 Task: For heading Arial Rounded MT Bold with Underline.  font size for heading26,  'Change the font style of data to'Browallia New.  and font size to 18,  Change the alignment of both headline & data to Align middle & Align Text left.  In the sheet  Attendance Sheet for Weekly Progressbook
Action: Mouse moved to (154, 213)
Screenshot: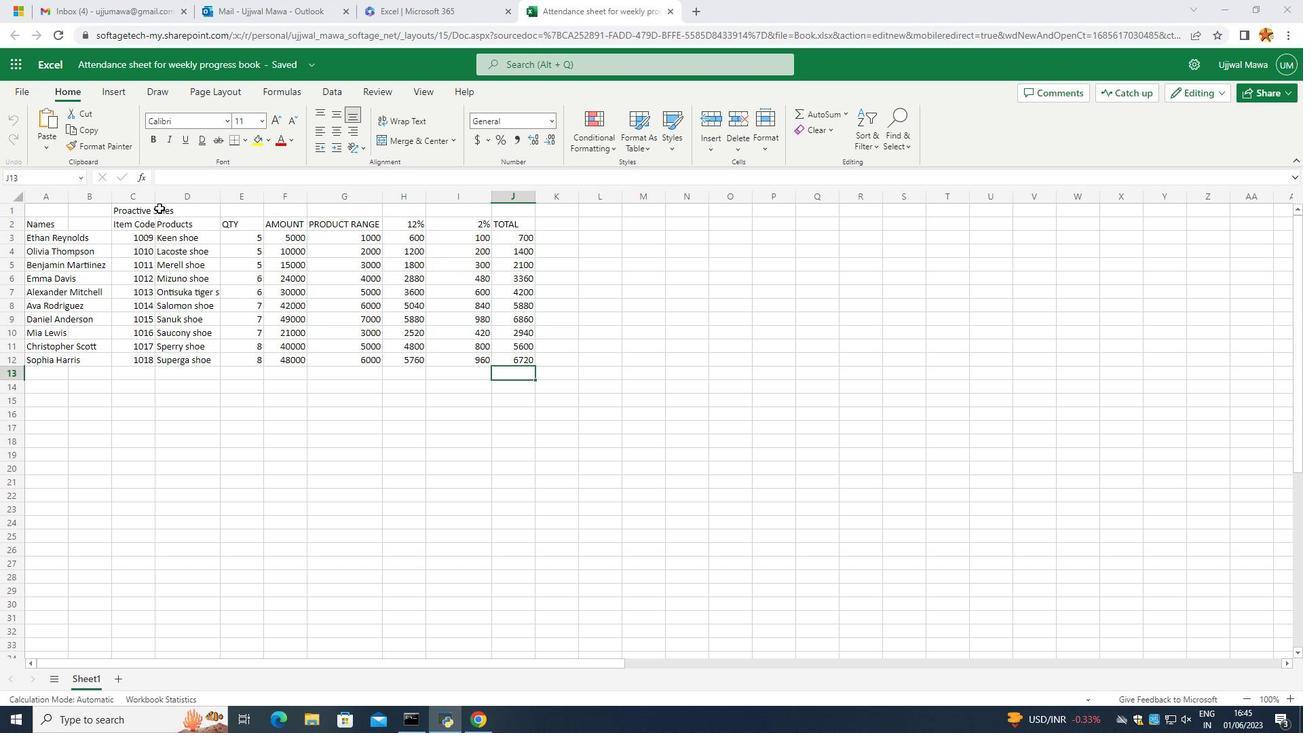 
Action: Mouse pressed left at (154, 213)
Screenshot: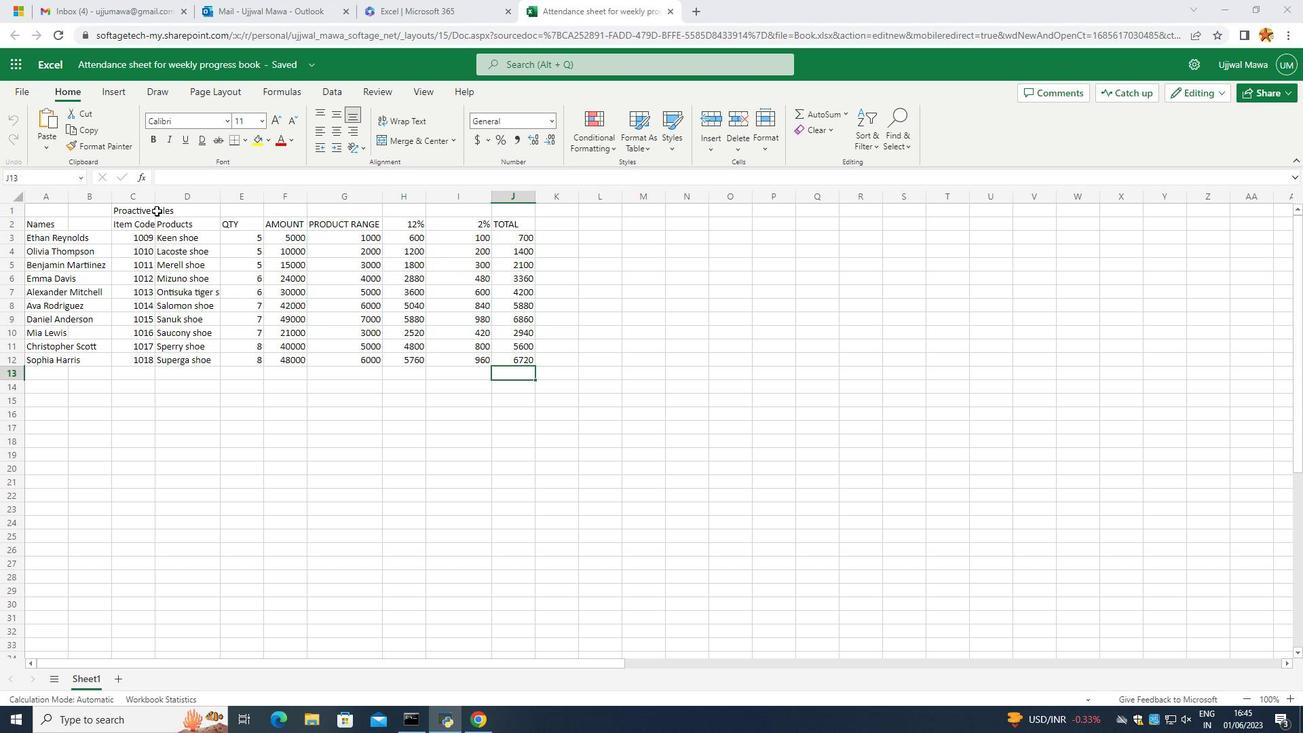 
Action: Mouse moved to (223, 123)
Screenshot: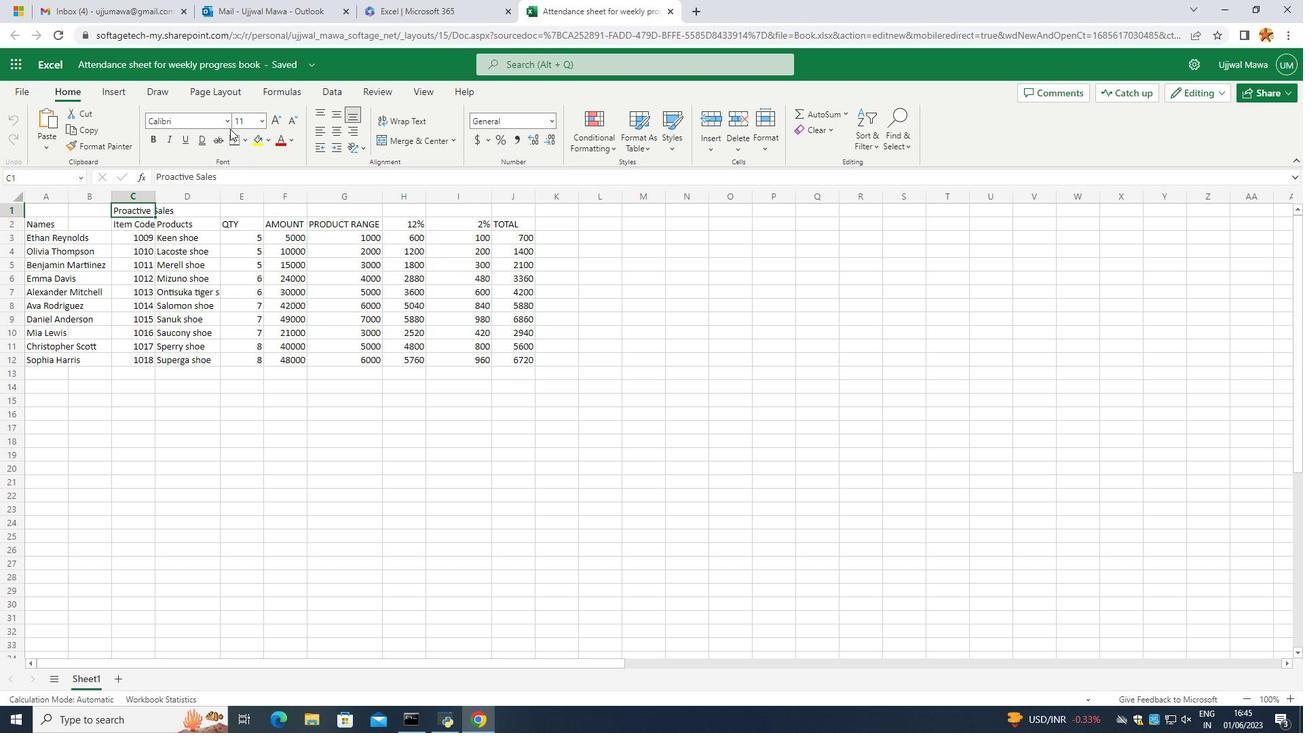 
Action: Mouse pressed left at (223, 123)
Screenshot: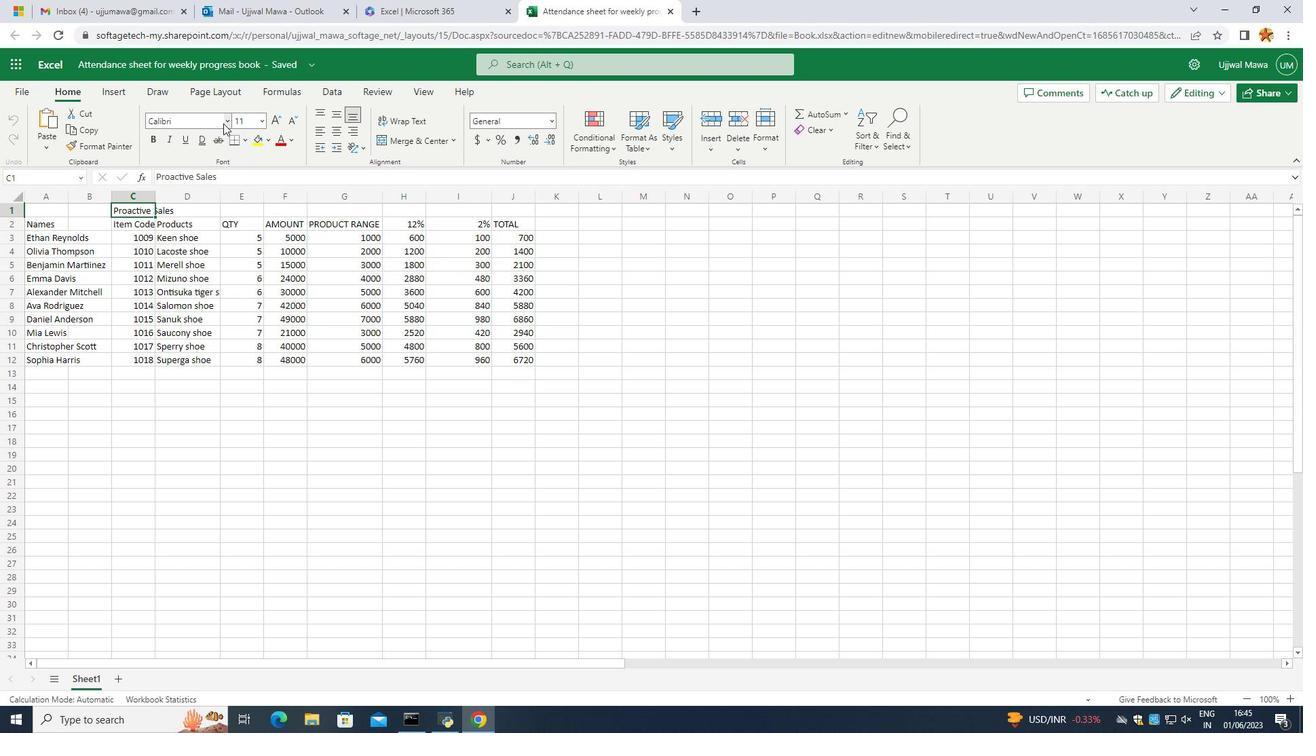 
Action: Mouse moved to (162, 157)
Screenshot: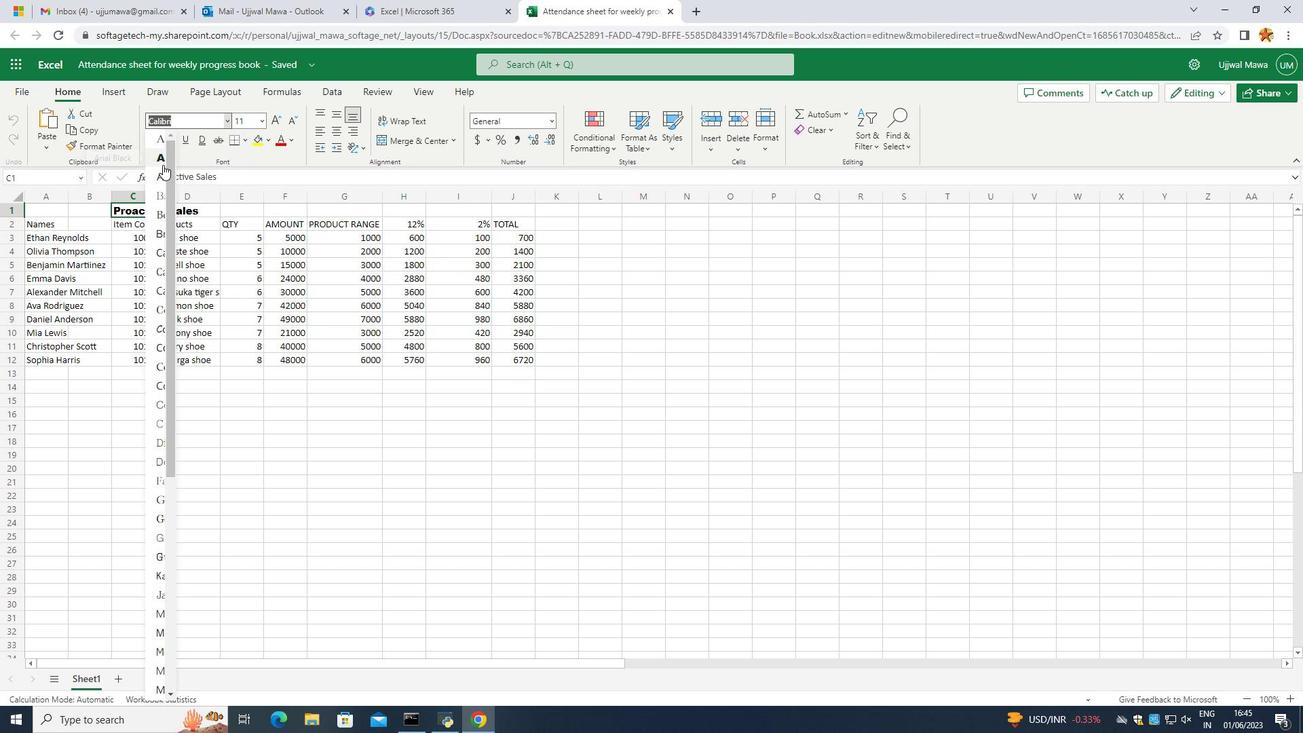 
Action: Mouse pressed left at (161, 158)
Screenshot: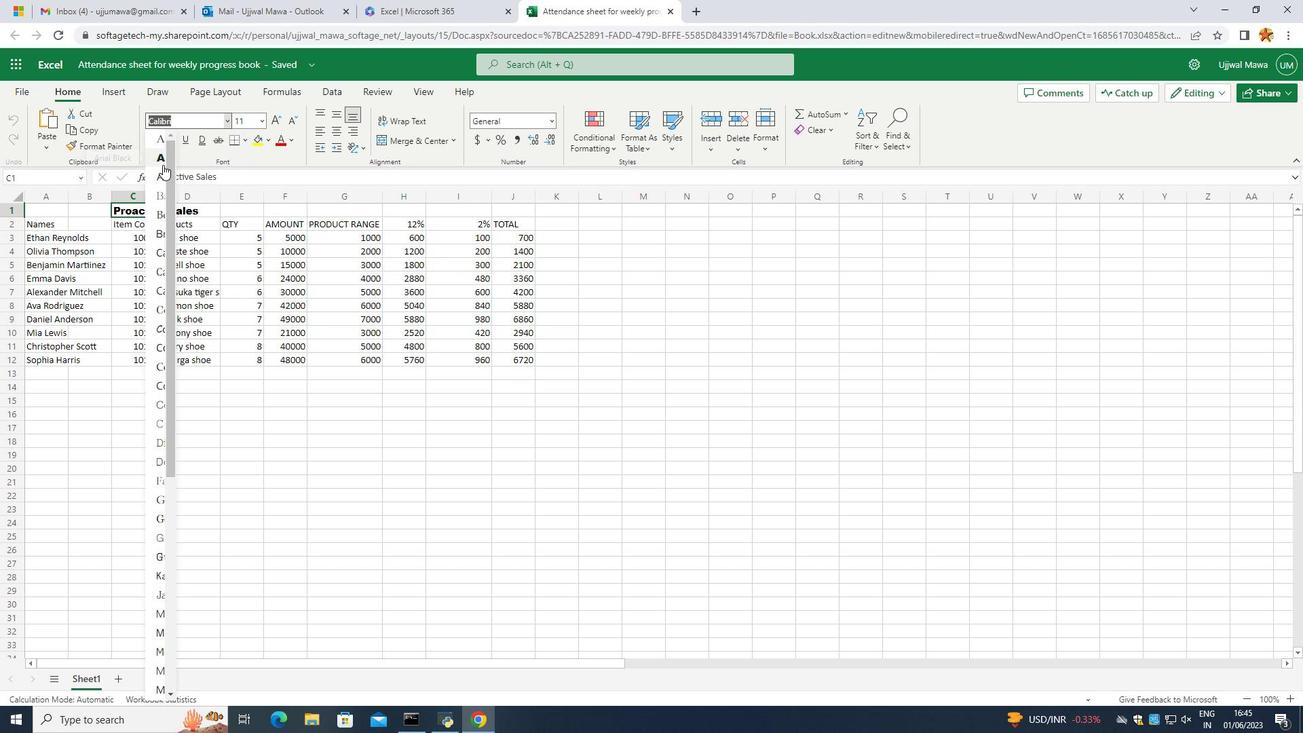 
Action: Mouse moved to (186, 140)
Screenshot: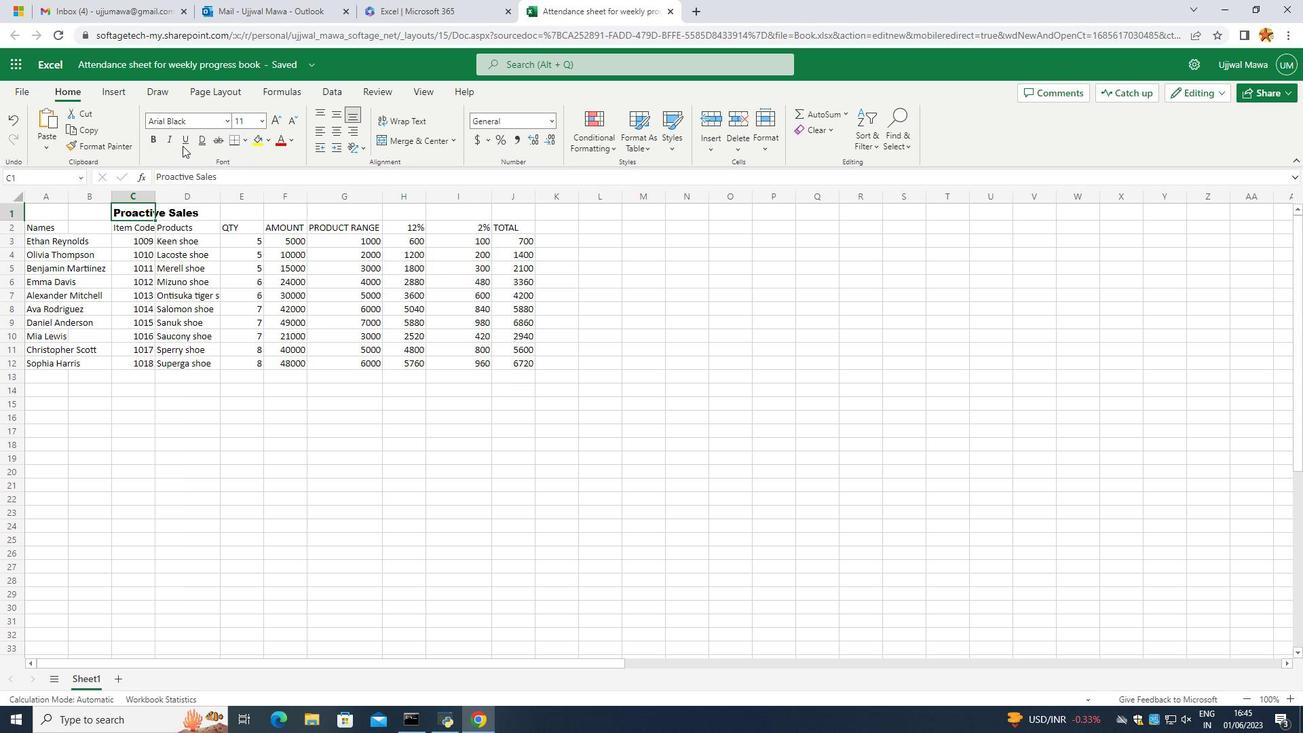 
Action: Mouse pressed left at (186, 140)
Screenshot: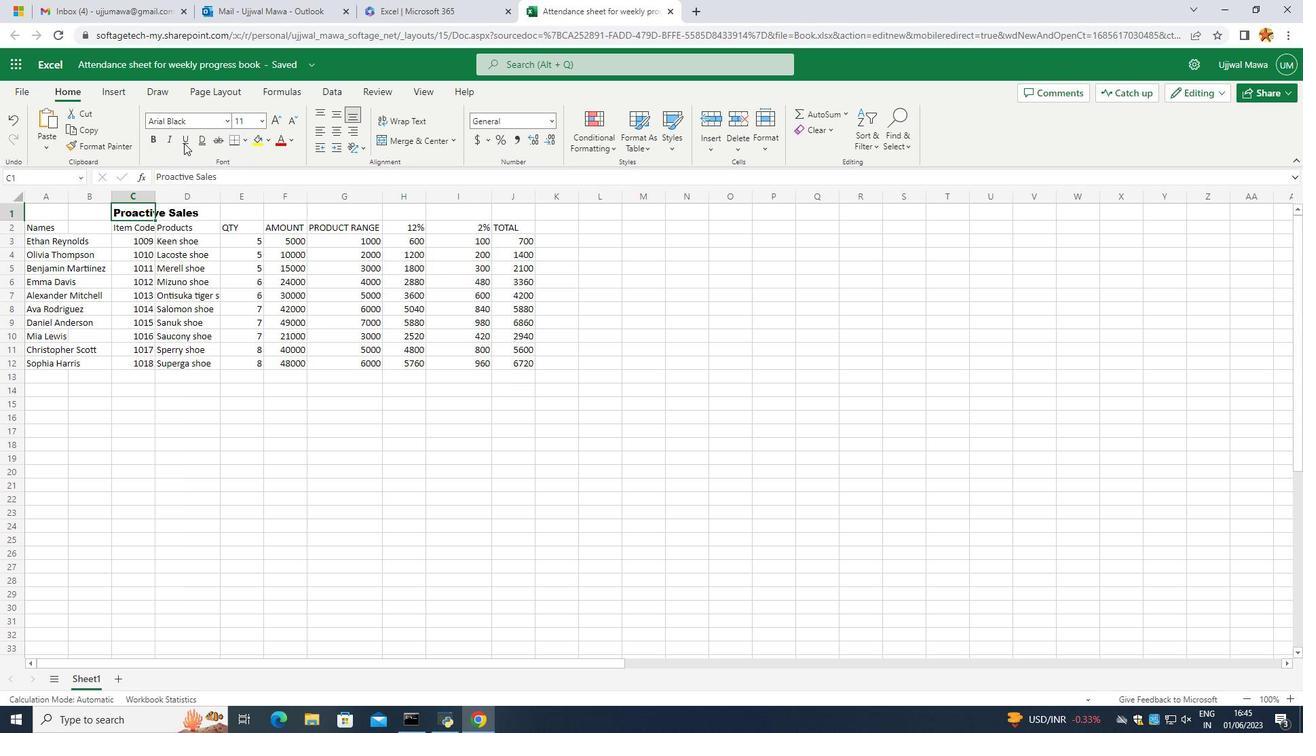 
Action: Mouse moved to (276, 123)
Screenshot: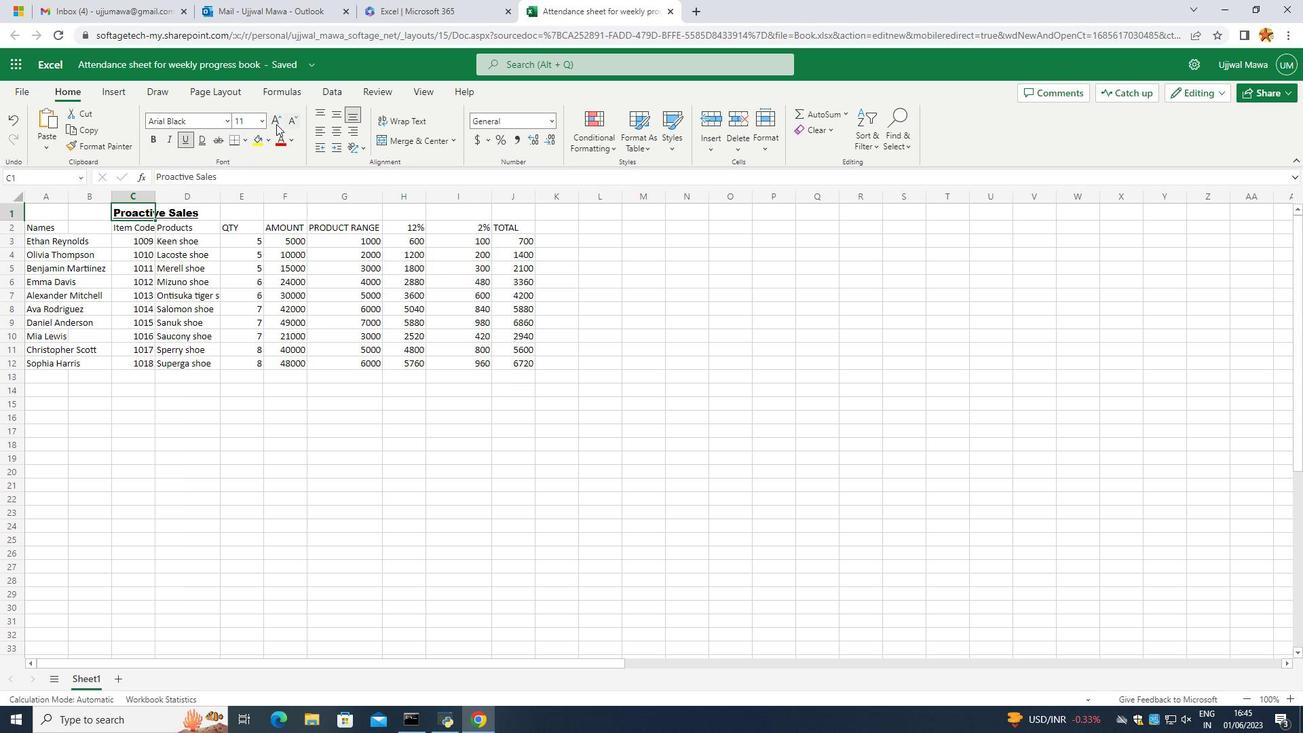 
Action: Mouse pressed left at (276, 123)
Screenshot: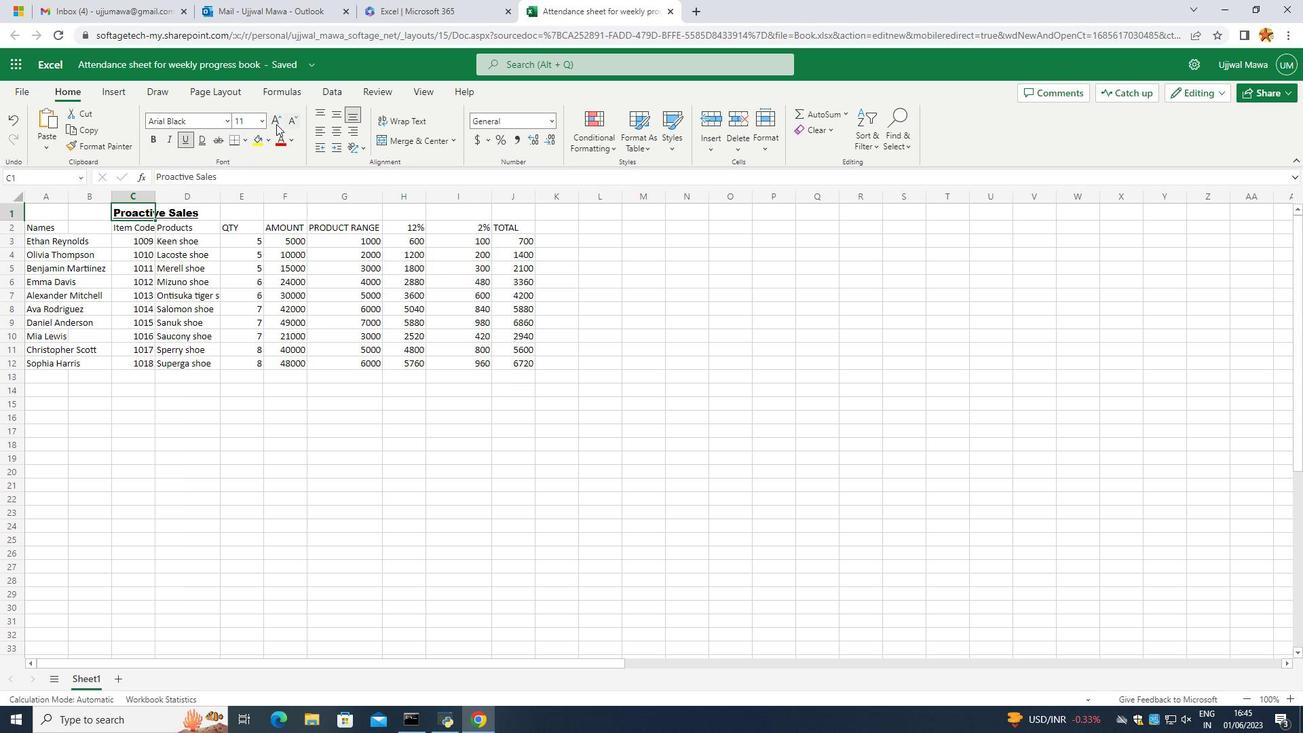 
Action: Mouse moved to (277, 122)
Screenshot: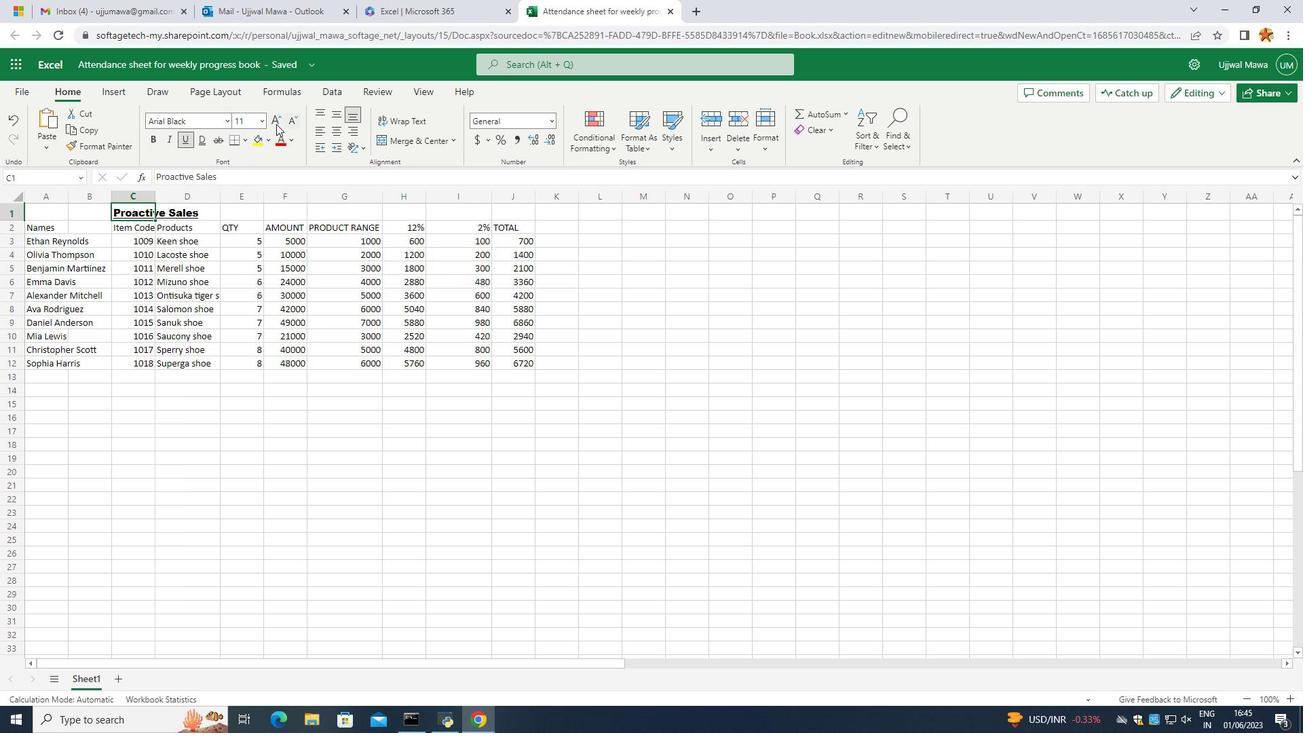 
Action: Mouse pressed left at (277, 122)
Screenshot: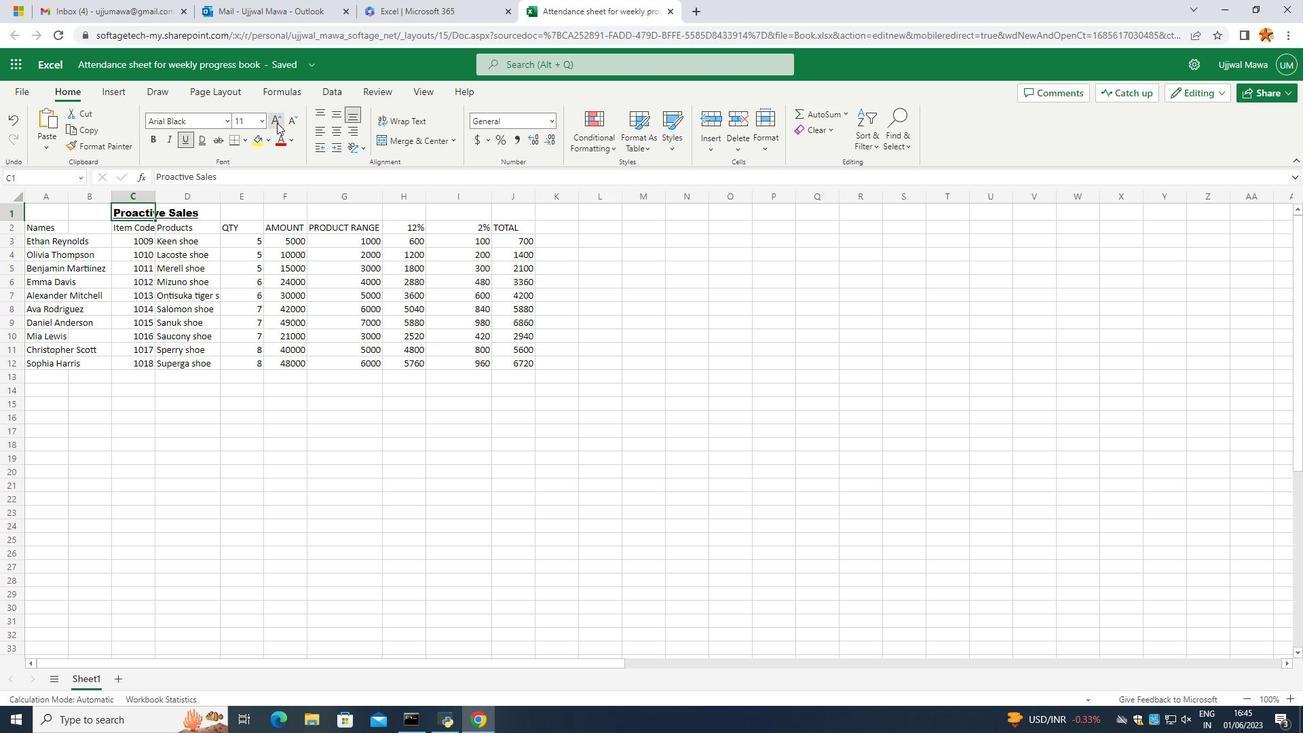 
Action: Mouse pressed left at (277, 122)
Screenshot: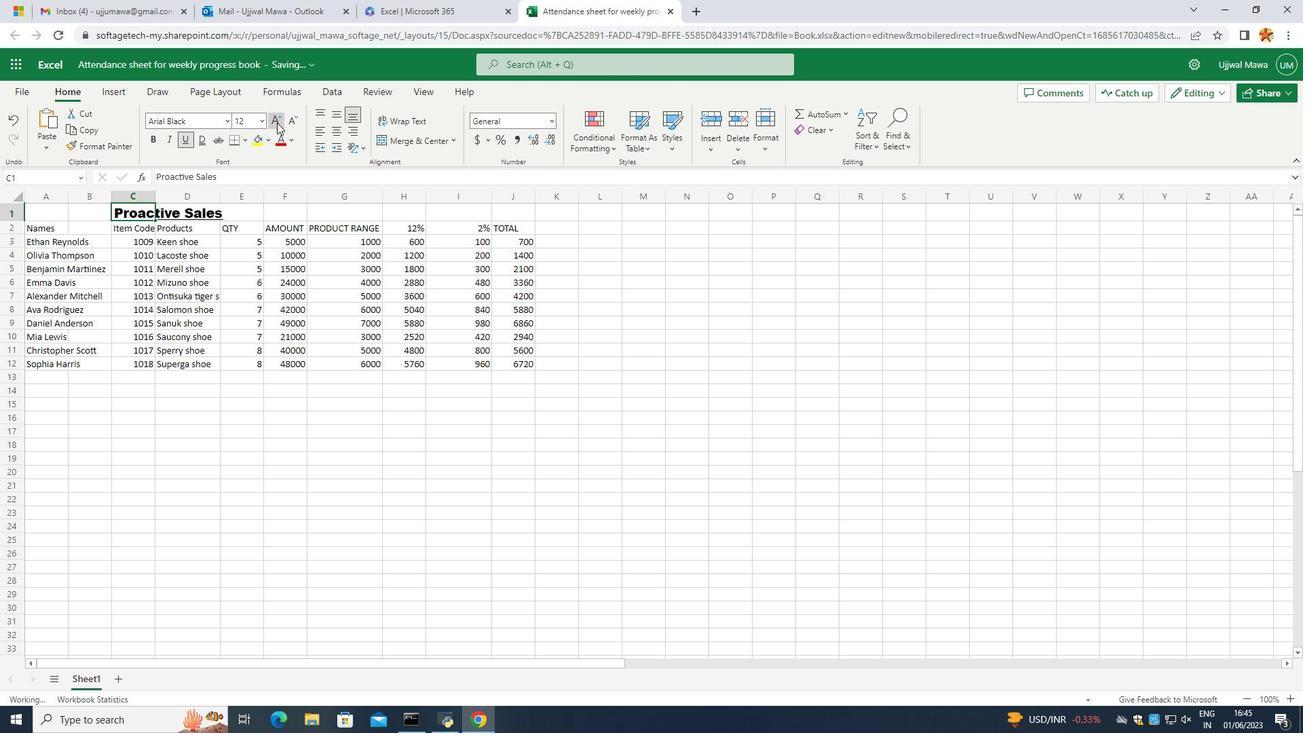 
Action: Mouse pressed left at (277, 122)
Screenshot: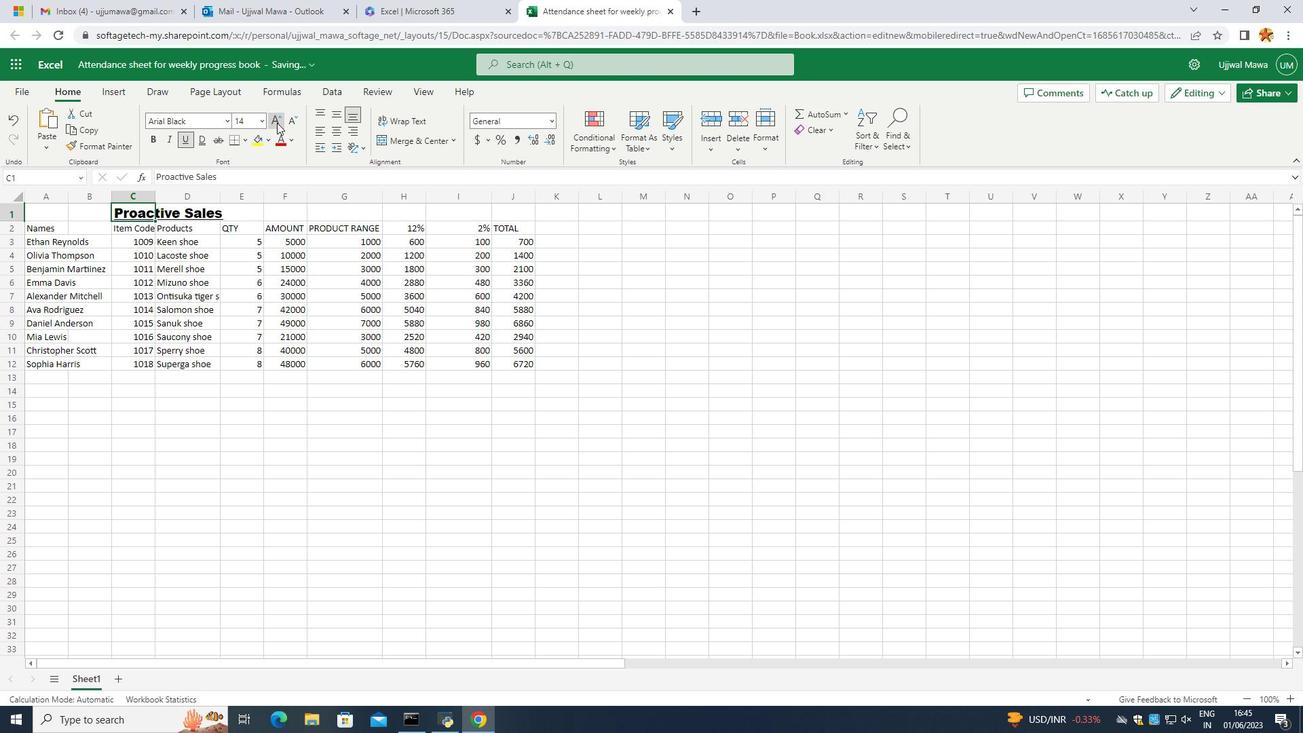 
Action: Mouse pressed left at (277, 122)
Screenshot: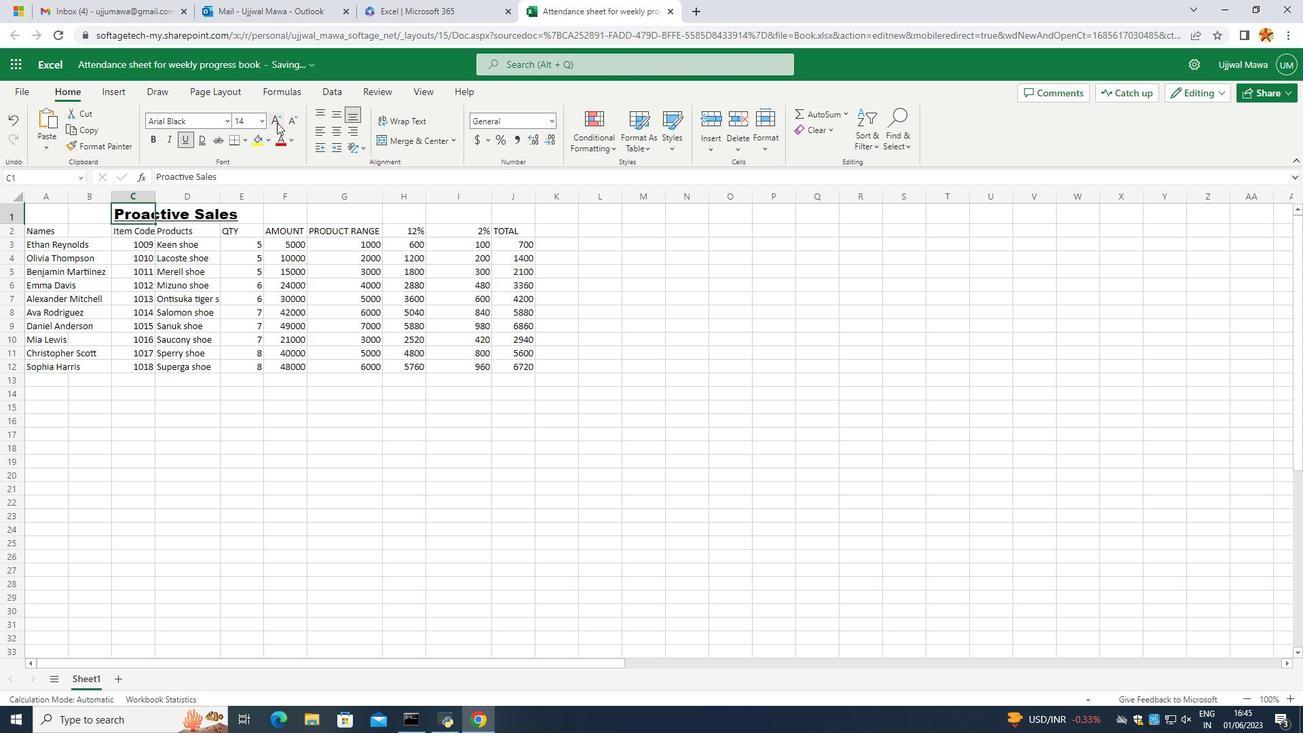 
Action: Mouse pressed left at (277, 122)
Screenshot: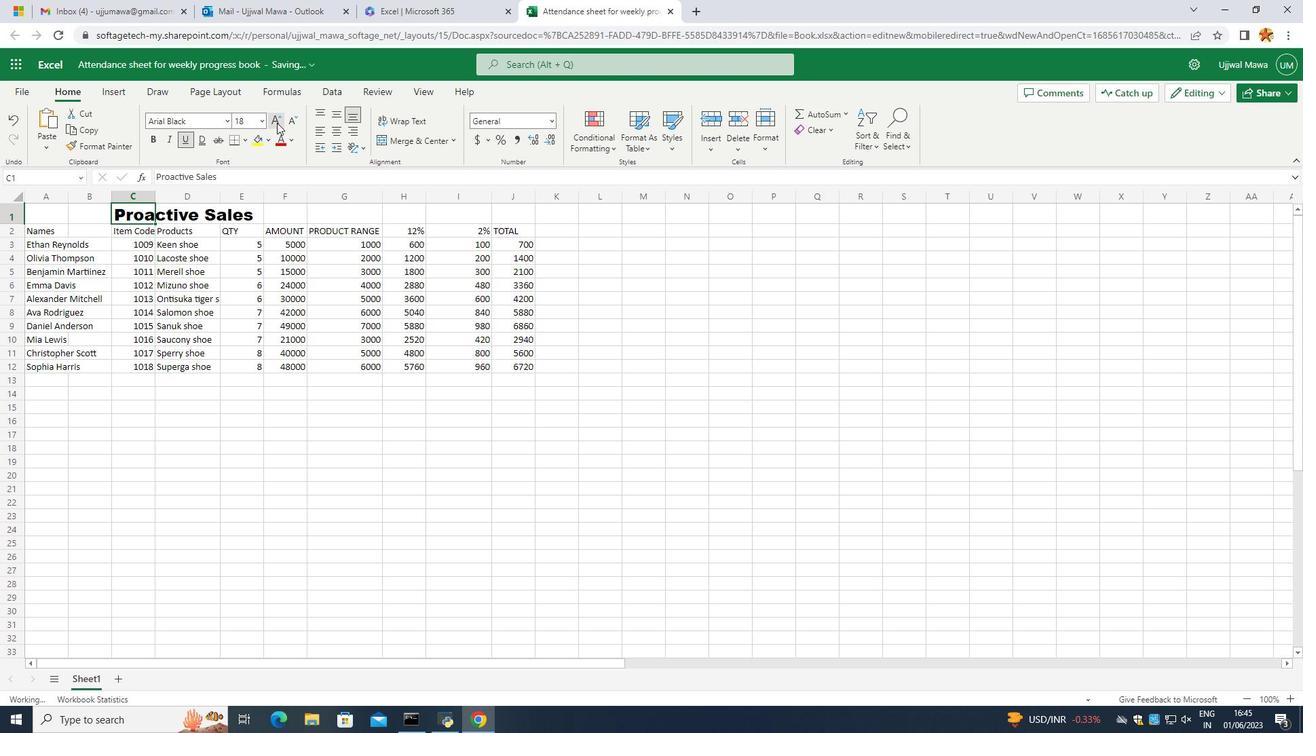 
Action: Mouse pressed left at (277, 122)
Screenshot: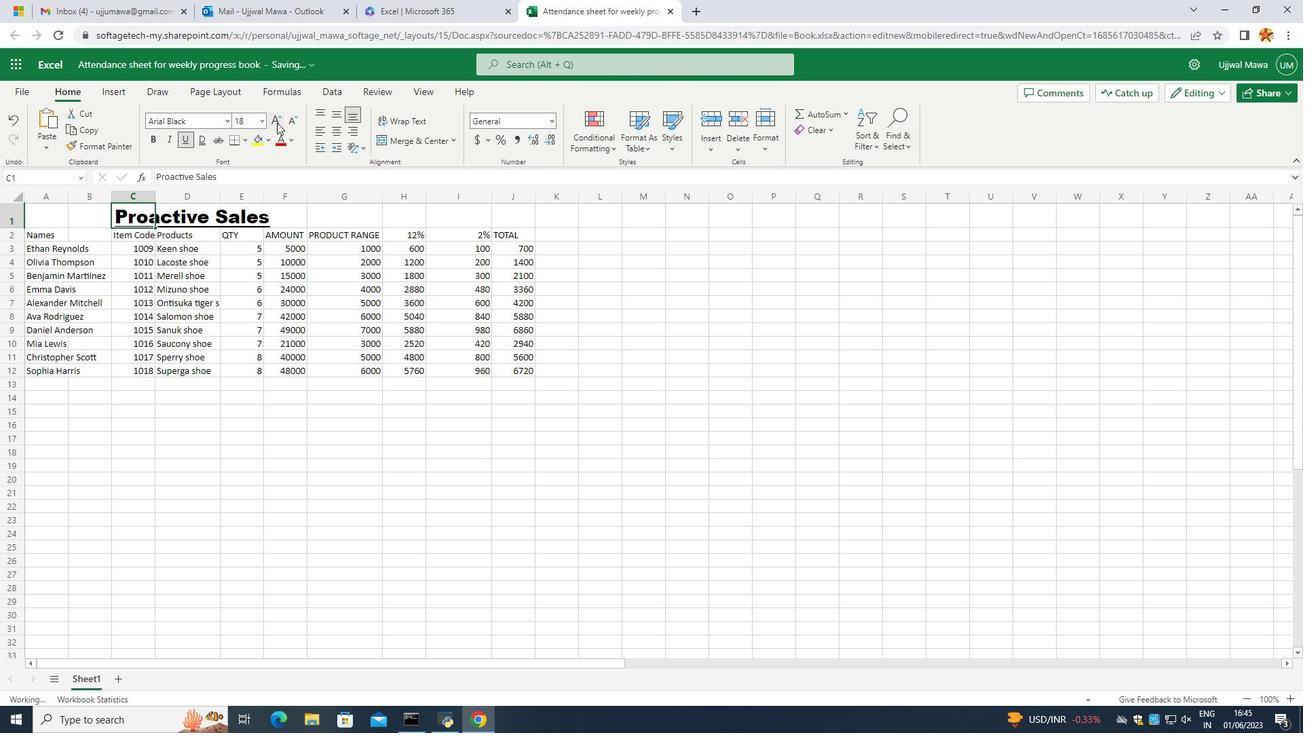 
Action: Mouse pressed left at (277, 122)
Screenshot: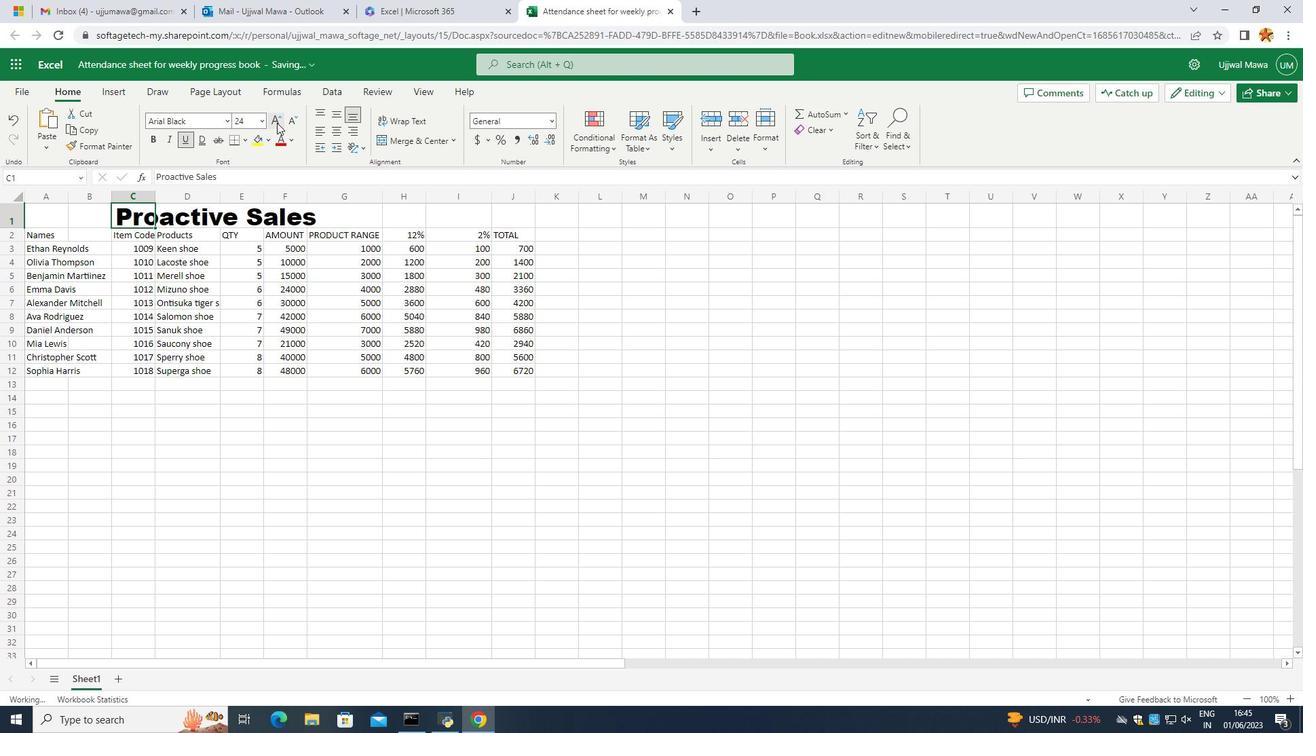 
Action: Mouse moved to (303, 123)
Screenshot: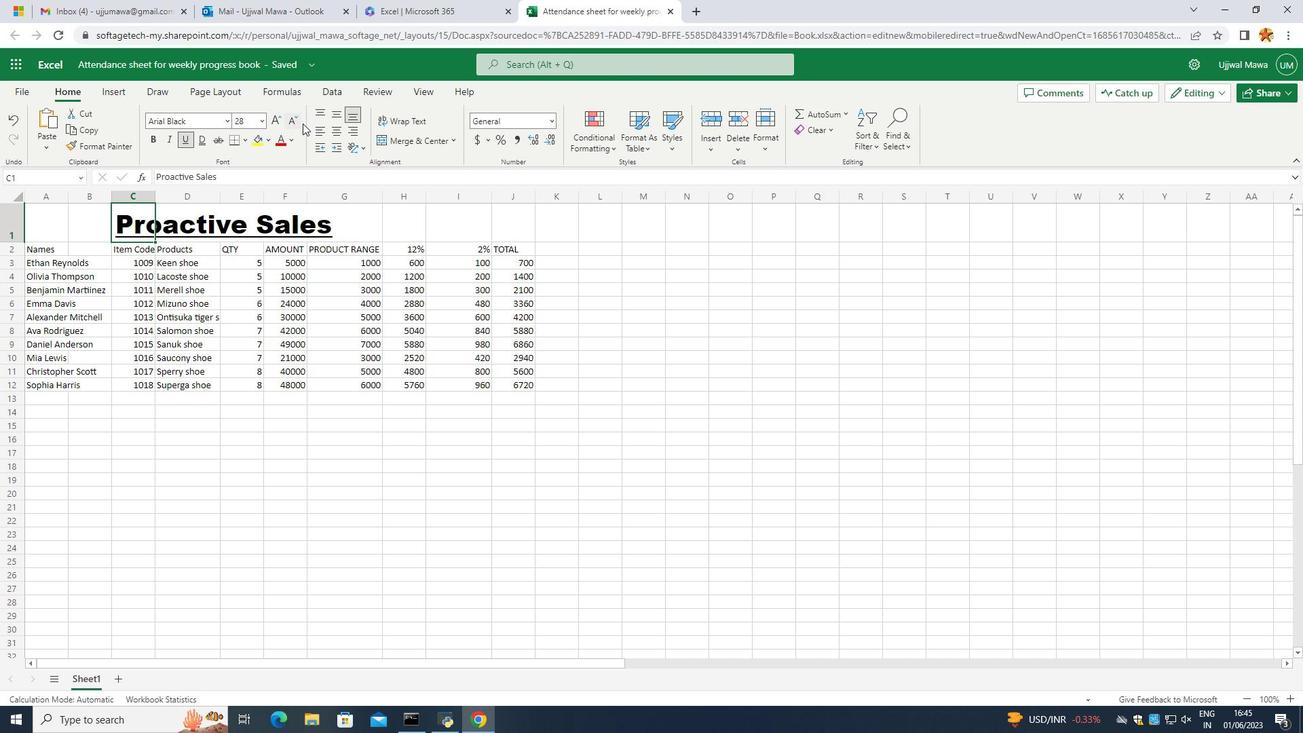 
Action: Mouse pressed left at (303, 123)
Screenshot: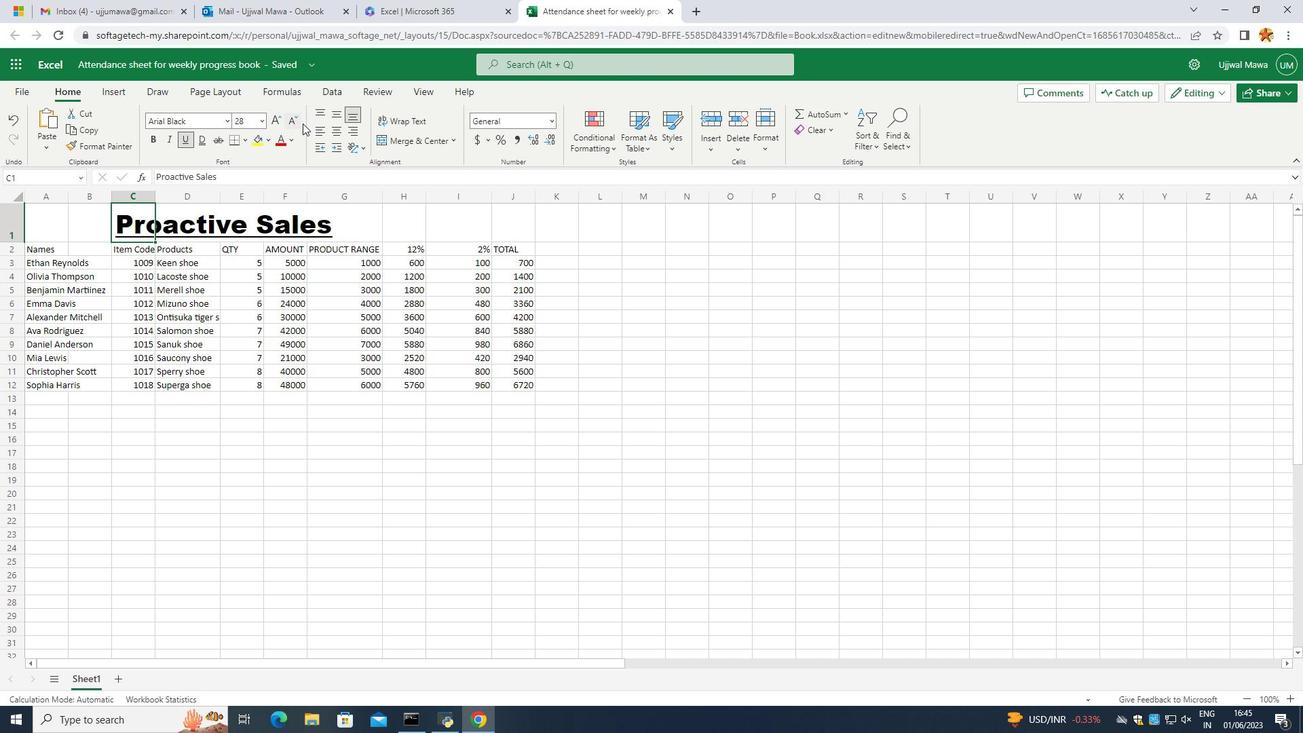 
Action: Mouse moved to (296, 124)
Screenshot: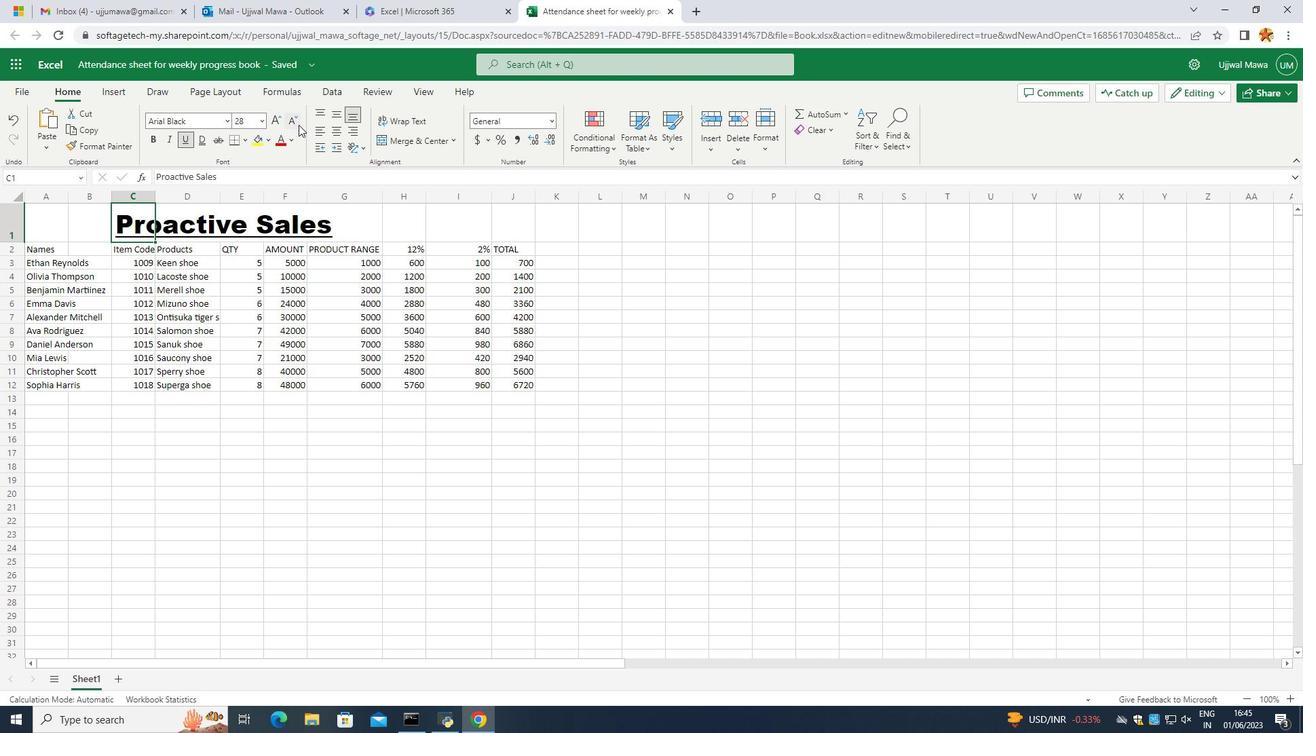 
Action: Mouse pressed left at (297, 124)
Screenshot: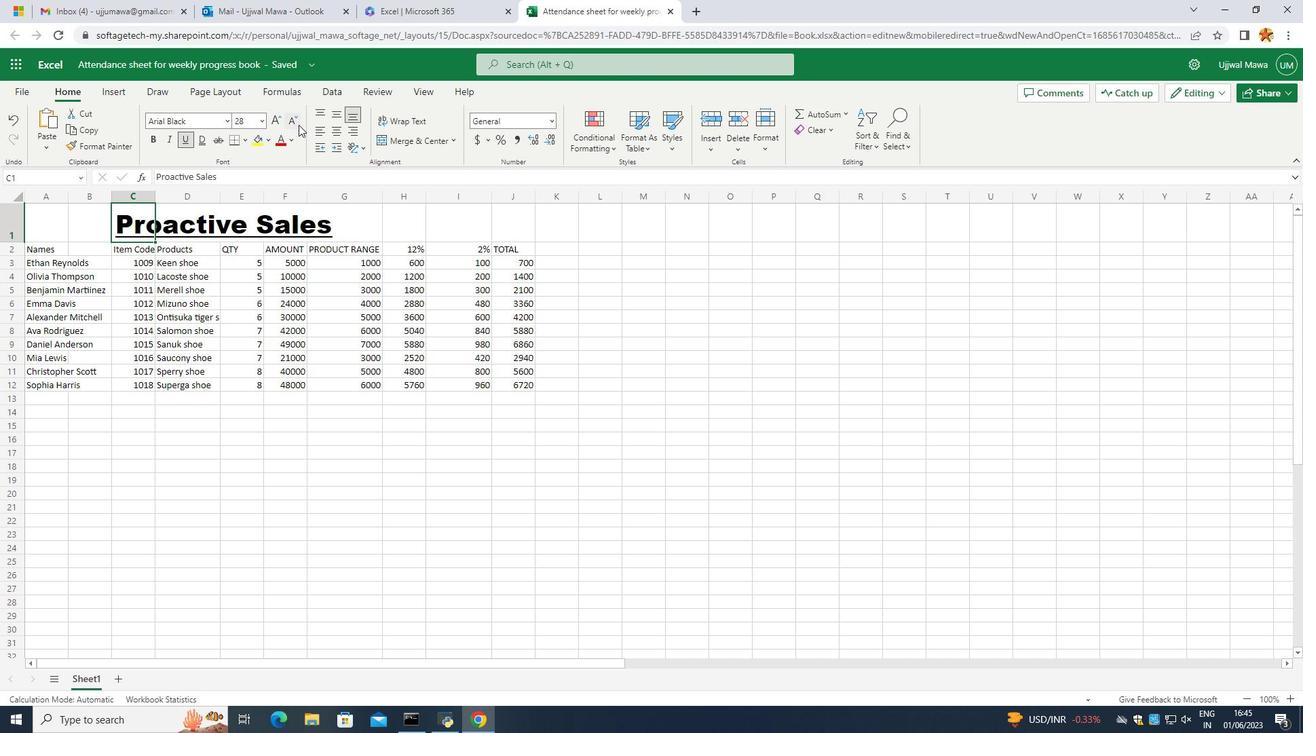 
Action: Mouse moved to (59, 253)
Screenshot: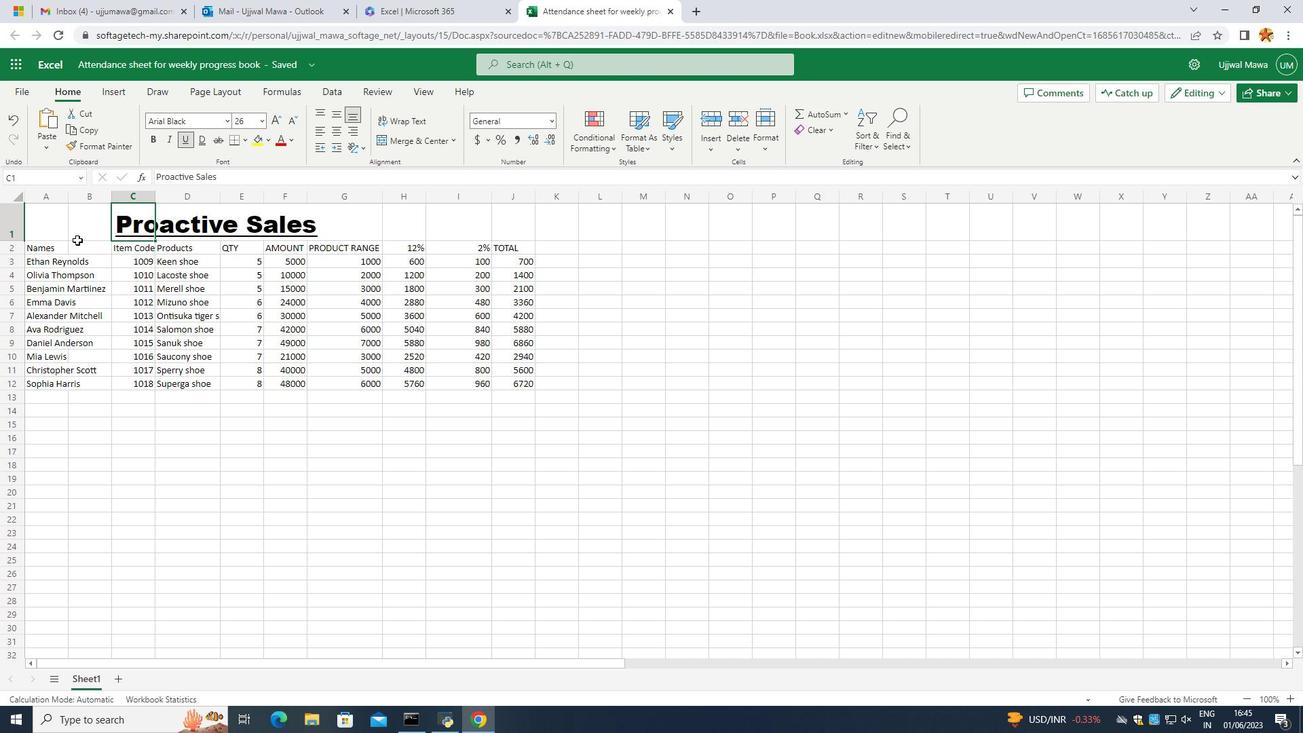 
Action: Mouse pressed left at (59, 253)
Screenshot: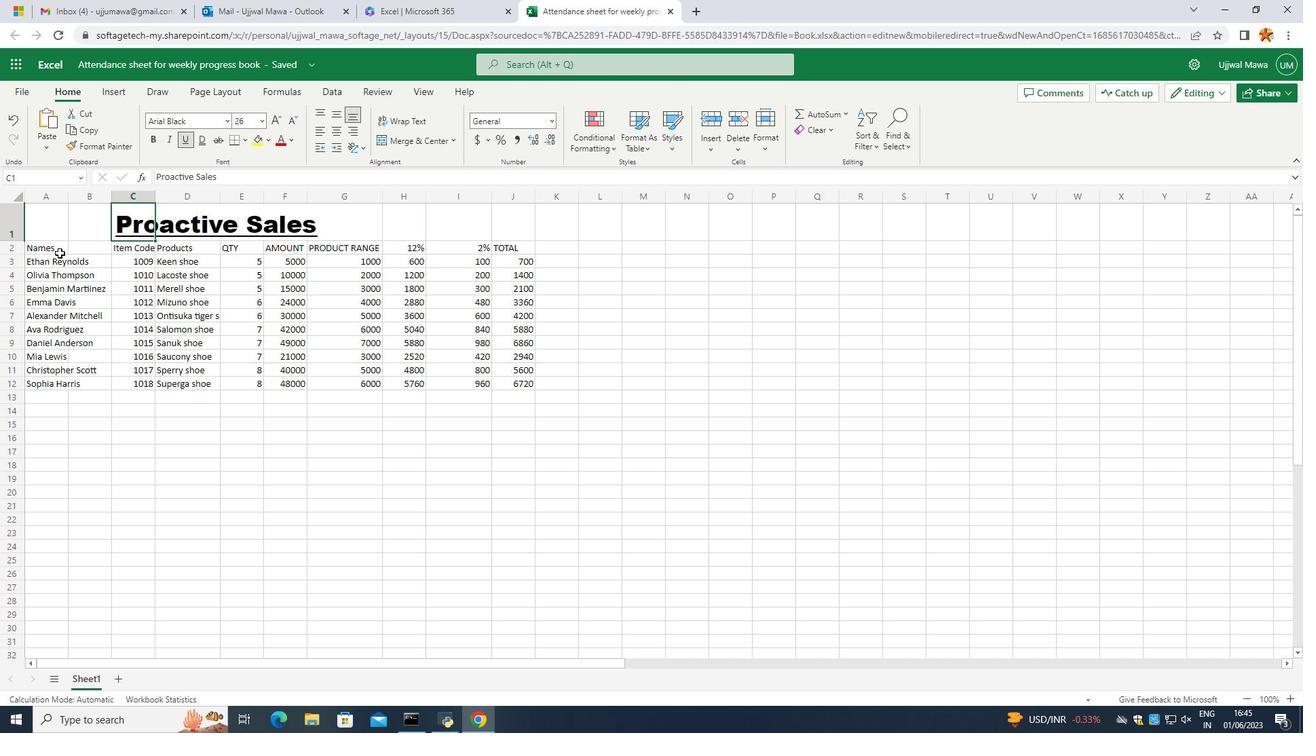 
Action: Mouse moved to (209, 250)
Screenshot: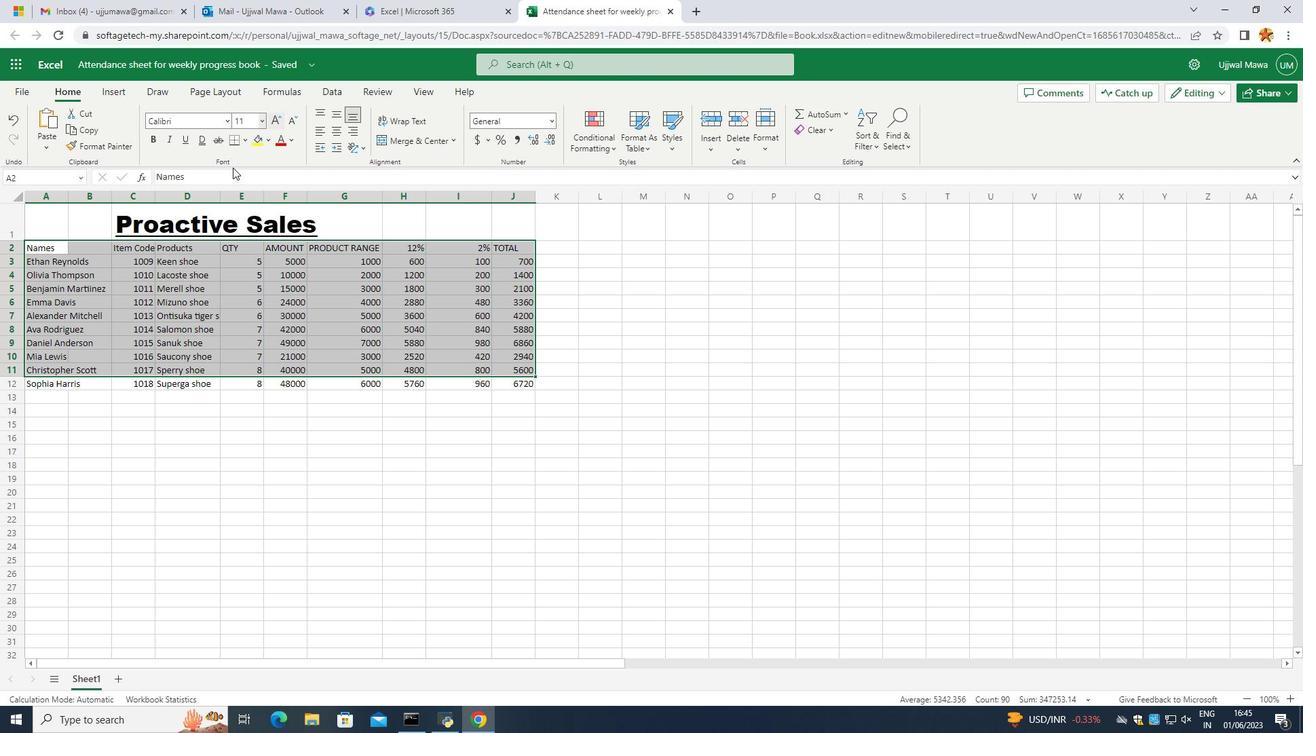 
Action: Mouse pressed left at (209, 250)
Screenshot: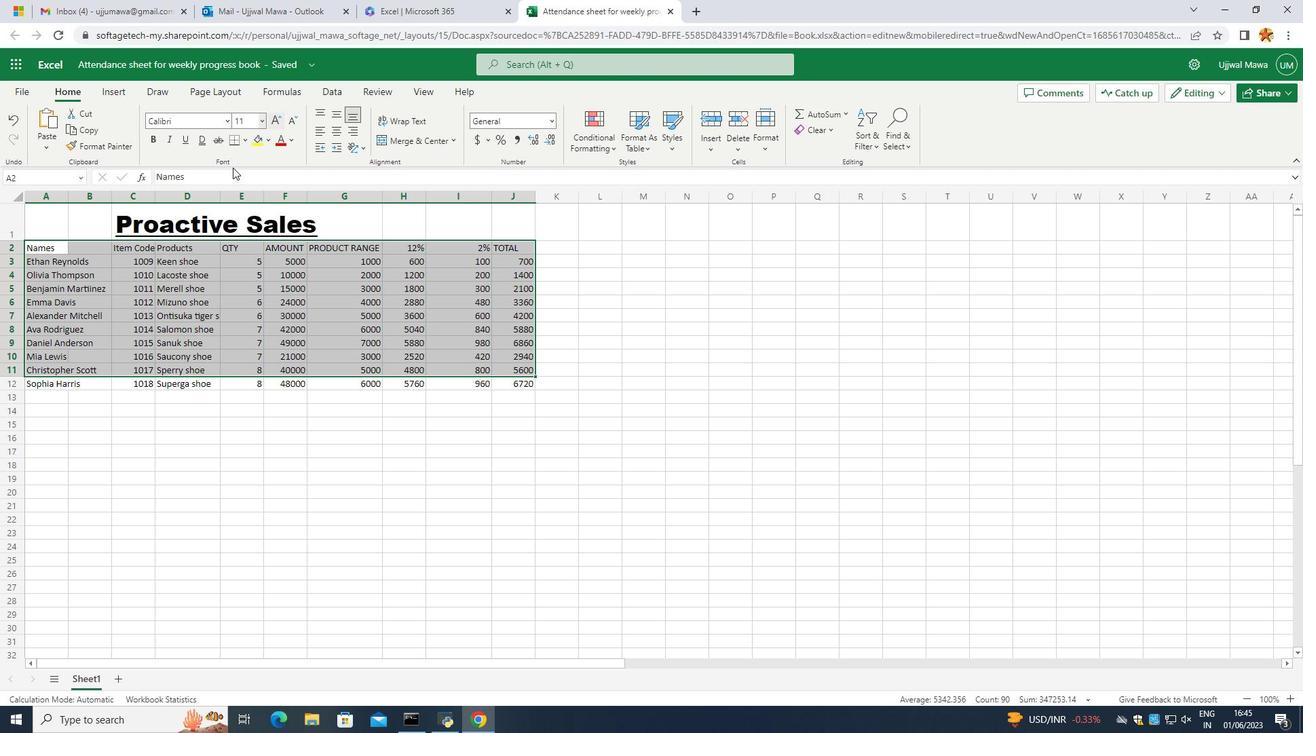 
Action: Mouse moved to (61, 252)
Screenshot: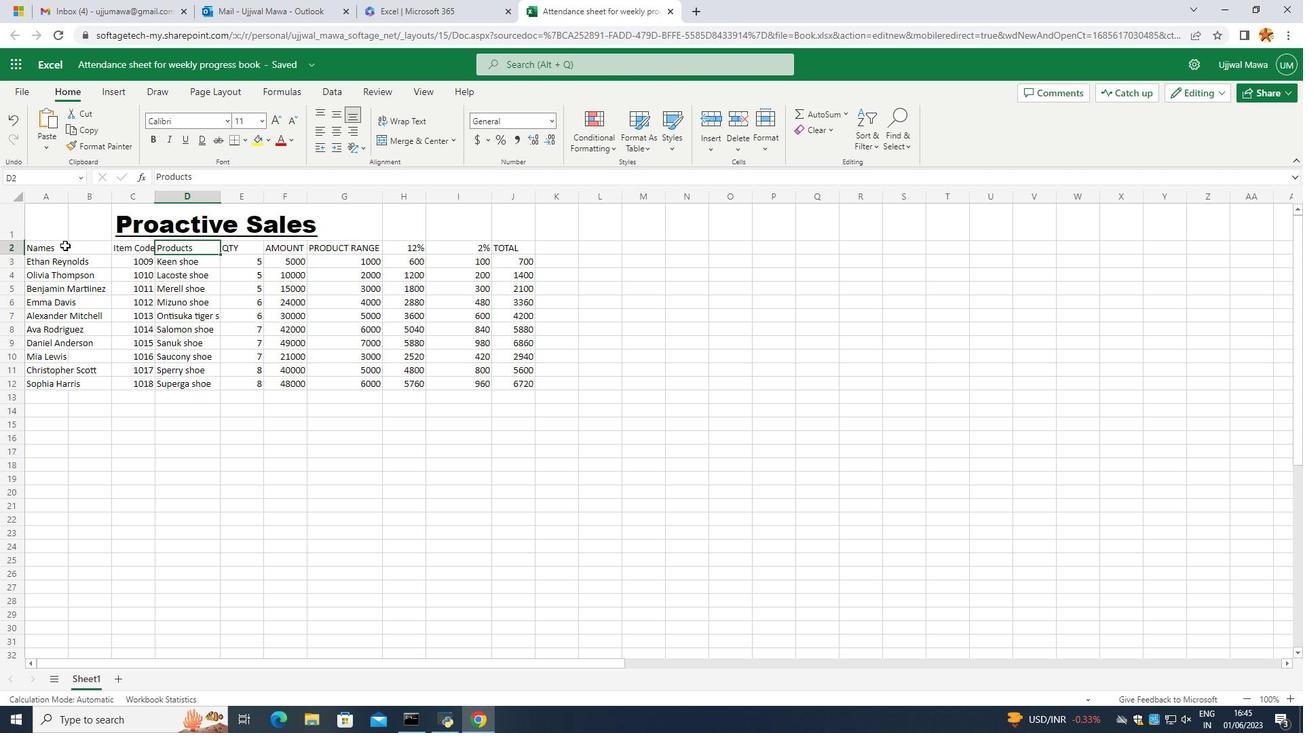 
Action: Mouse pressed left at (61, 252)
Screenshot: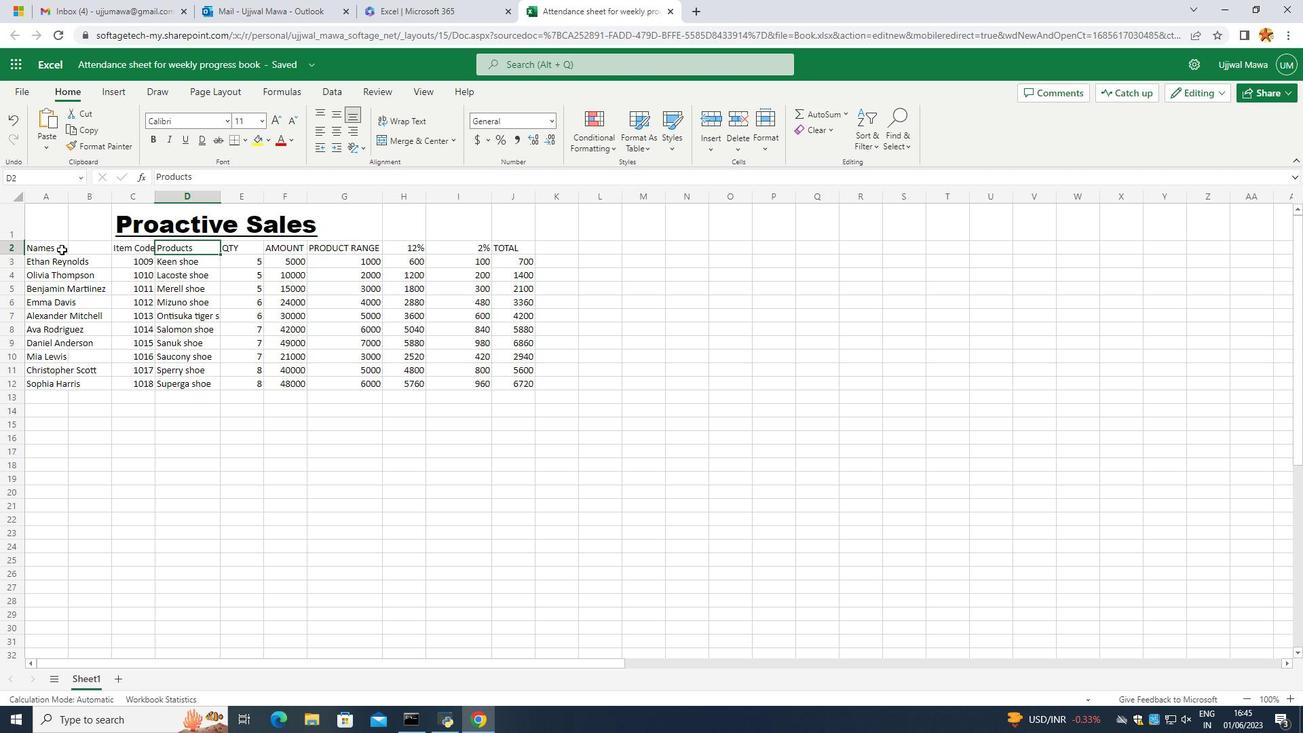
Action: Mouse moved to (272, 120)
Screenshot: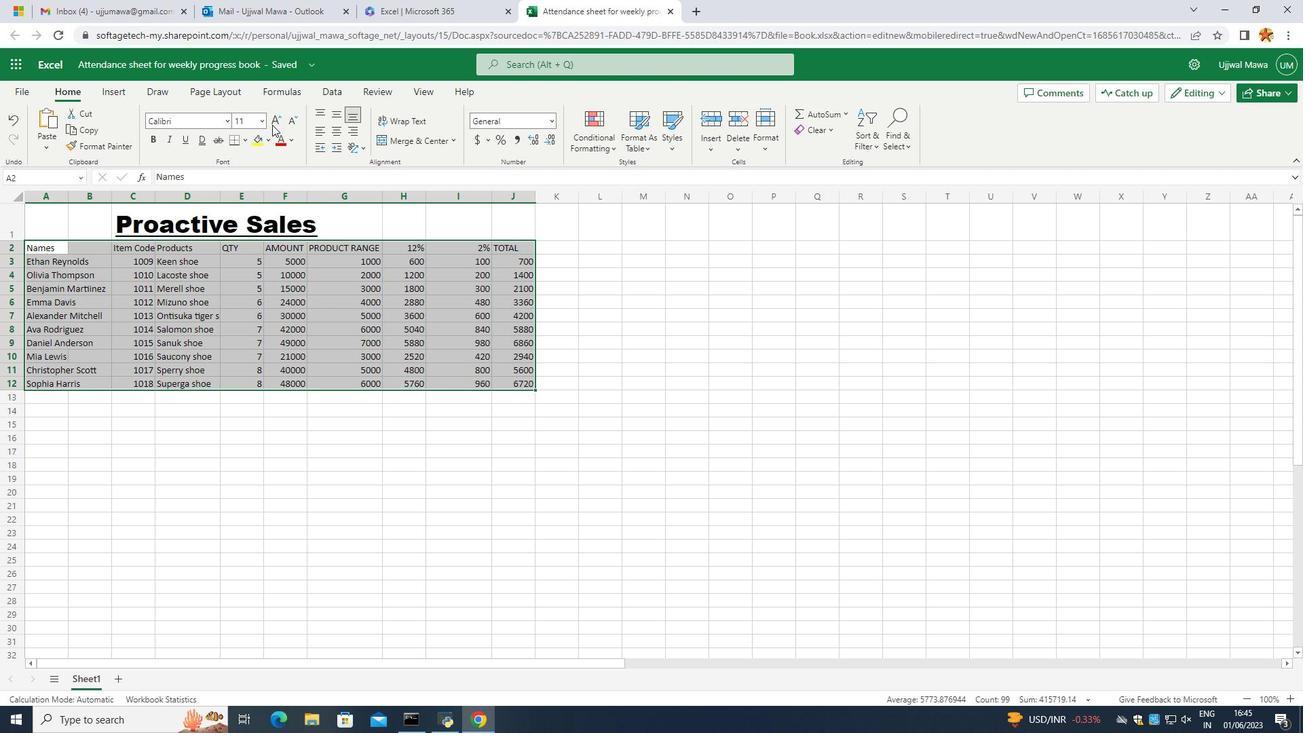 
Action: Mouse pressed left at (272, 120)
Screenshot: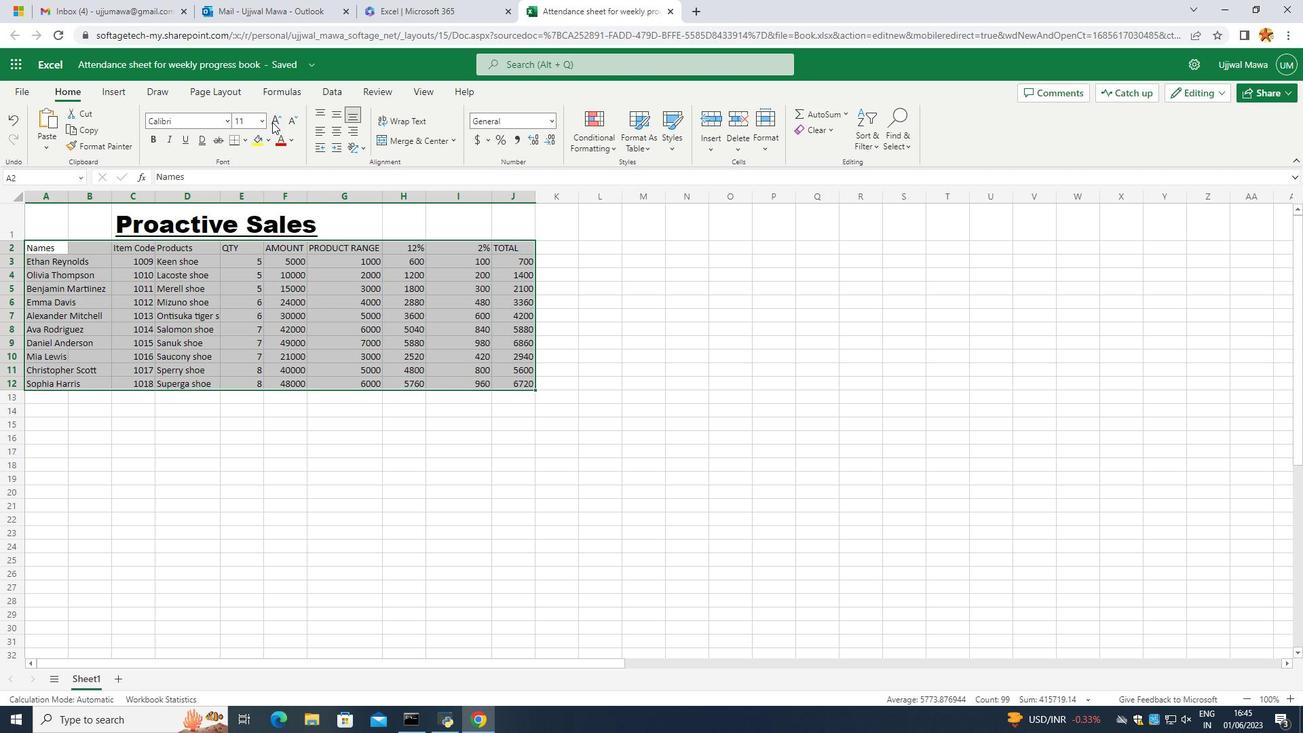 
Action: Mouse pressed left at (272, 120)
Screenshot: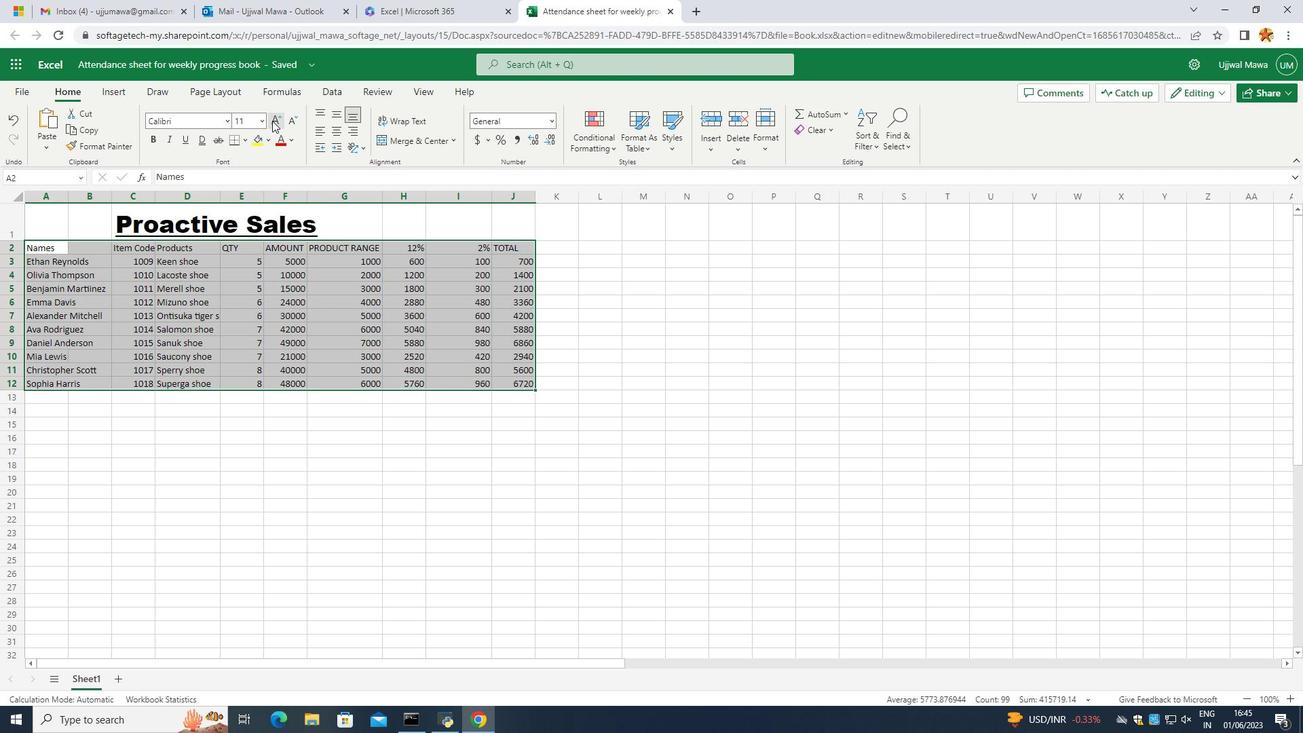 
Action: Mouse pressed left at (272, 120)
Screenshot: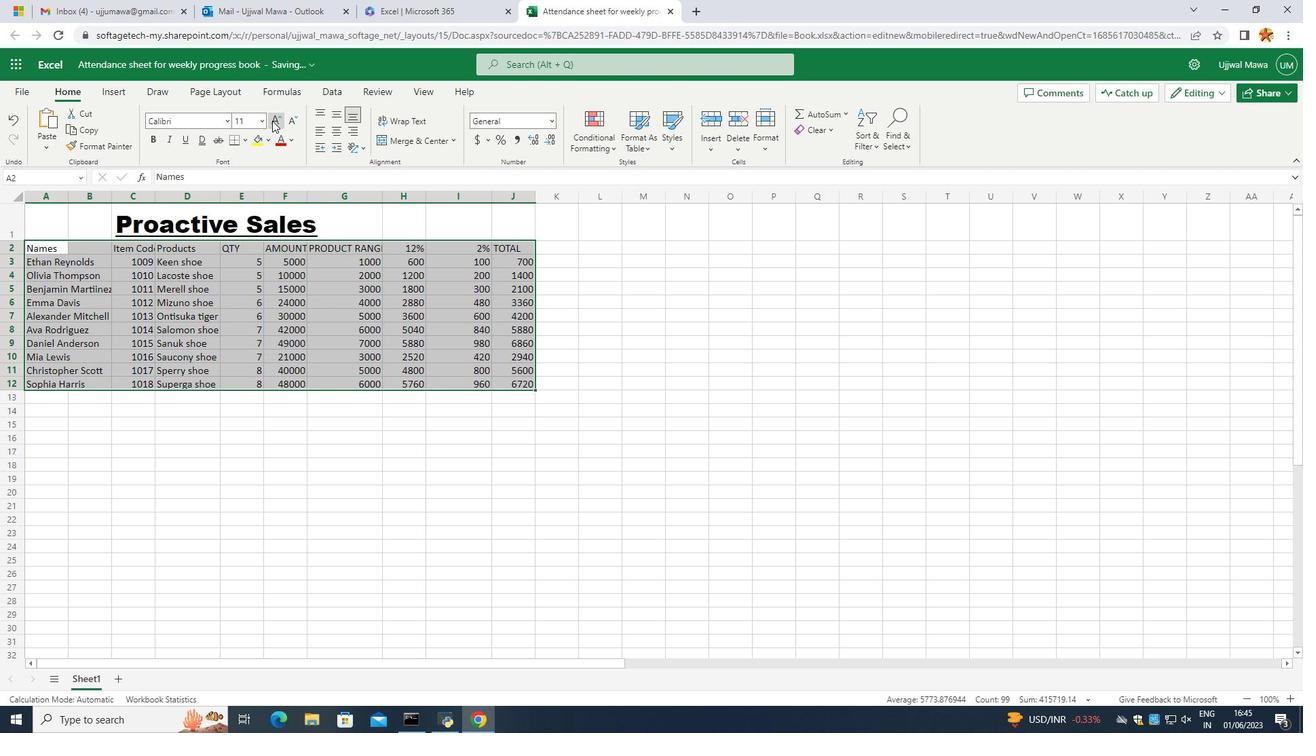 
Action: Mouse pressed left at (272, 120)
Screenshot: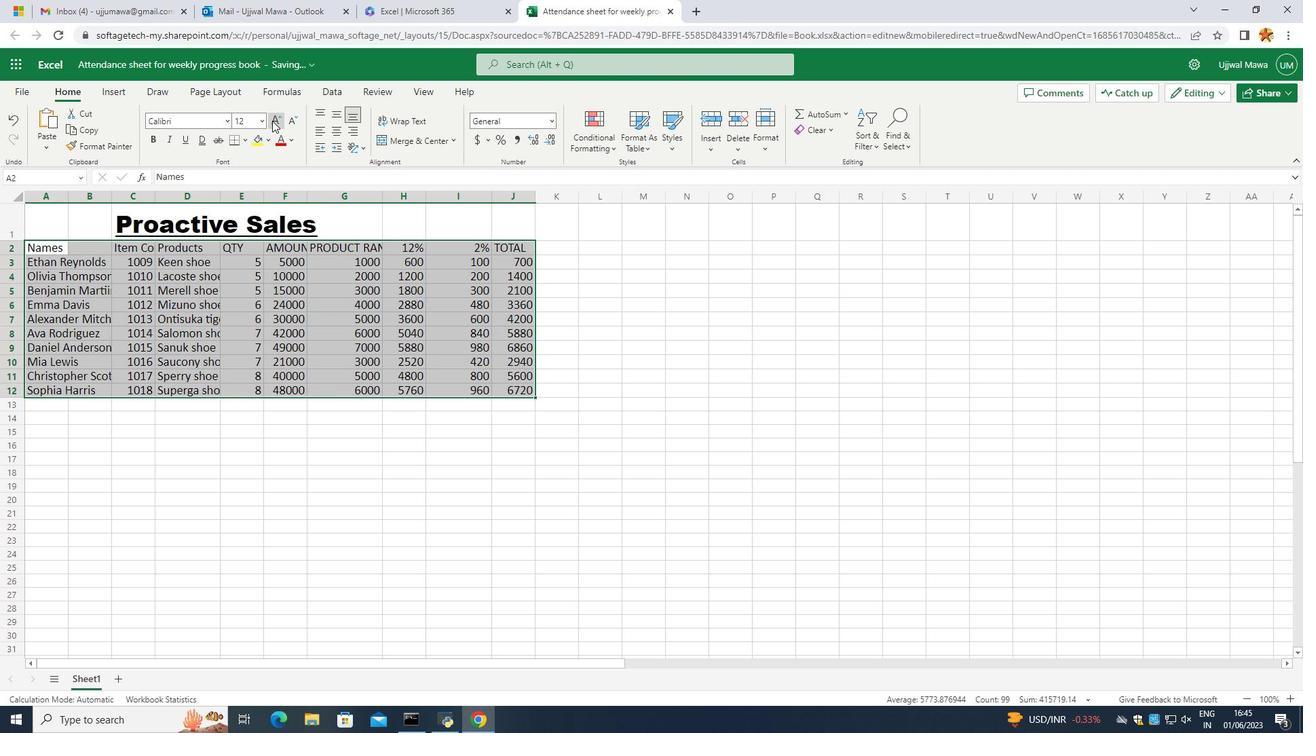 
Action: Mouse moved to (271, 120)
Screenshot: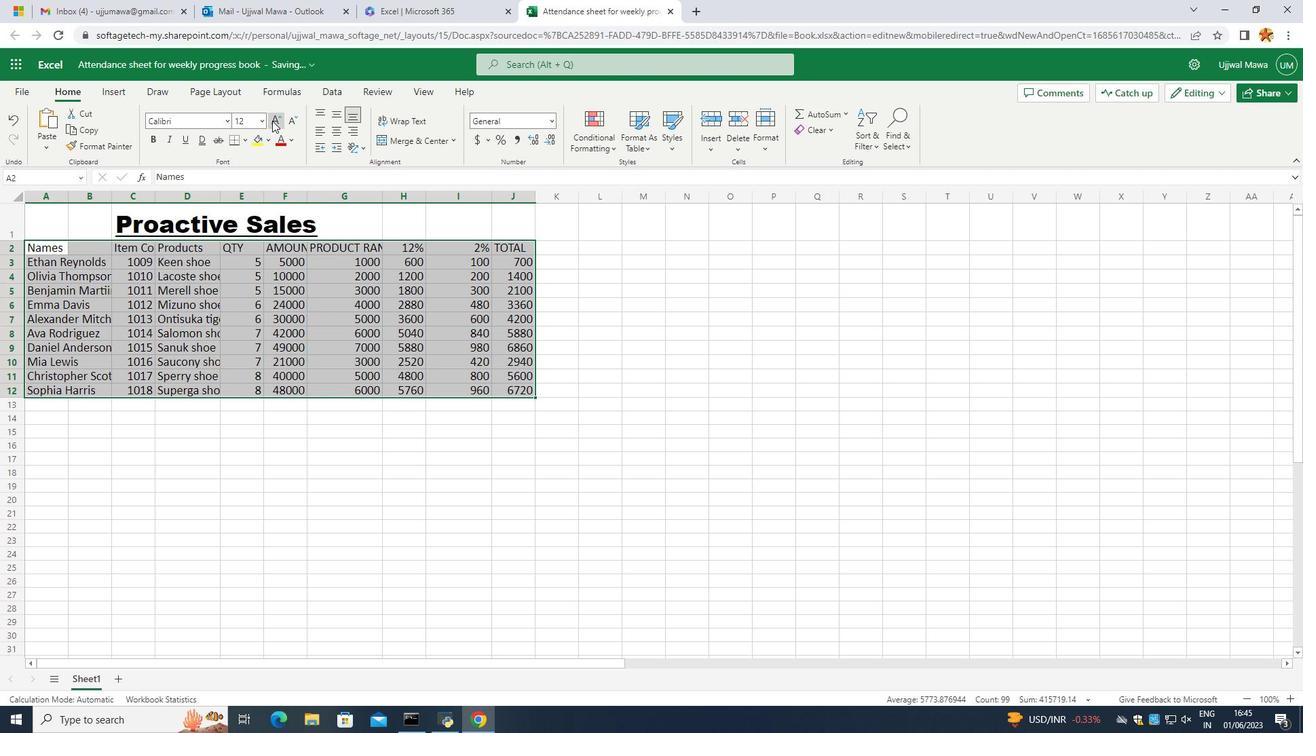 
Action: Mouse pressed left at (271, 120)
Screenshot: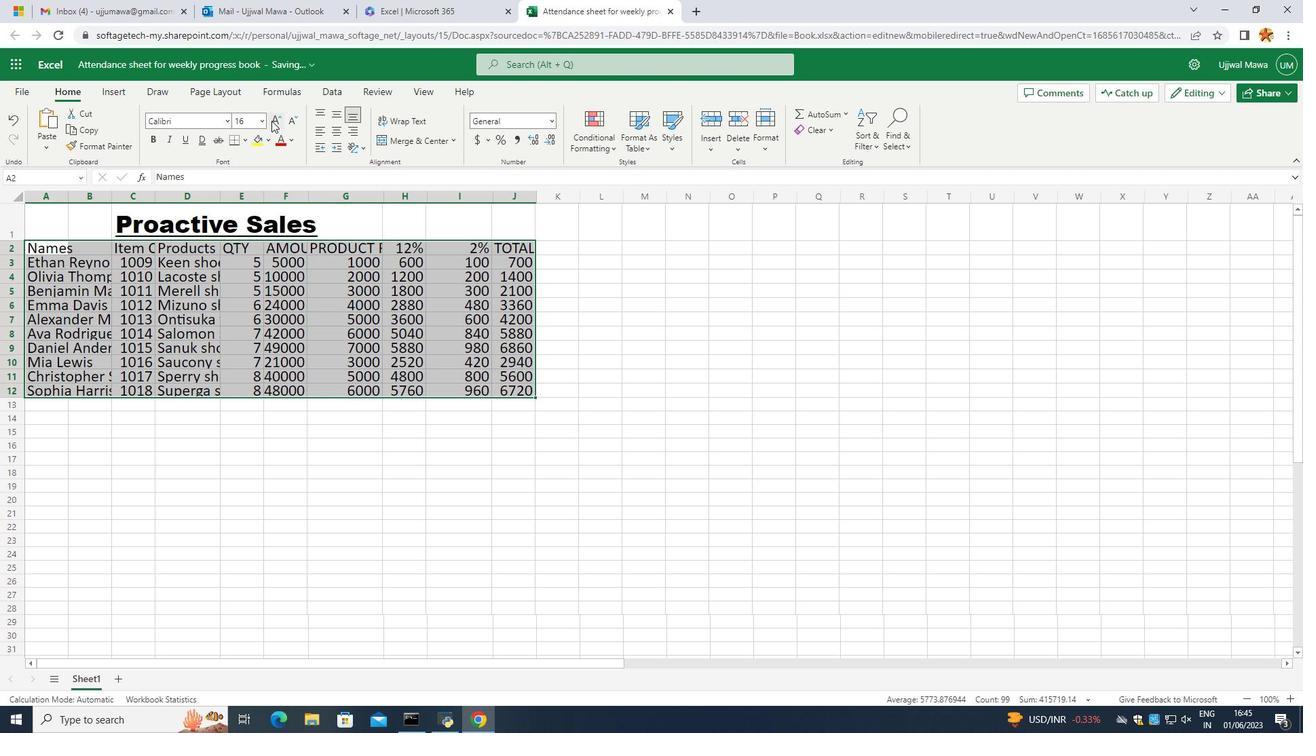 
Action: Mouse moved to (291, 118)
Screenshot: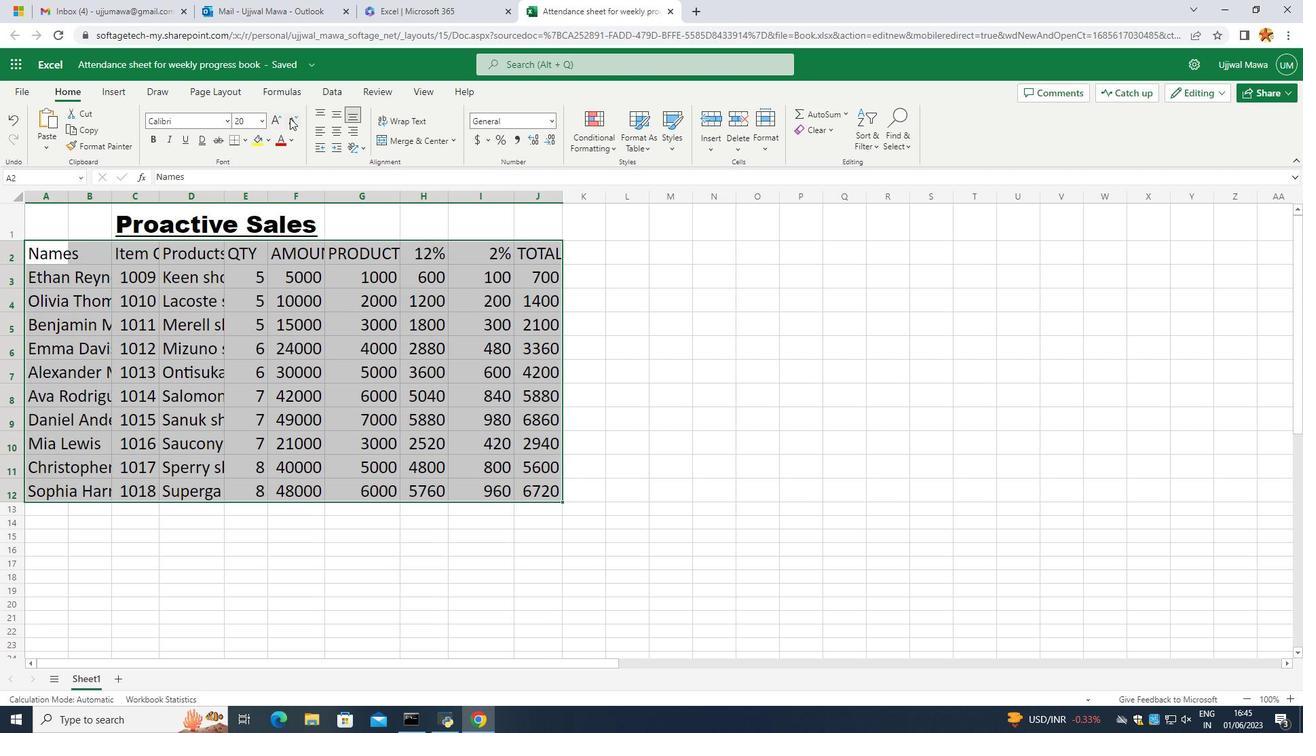
Action: Mouse pressed left at (291, 118)
Screenshot: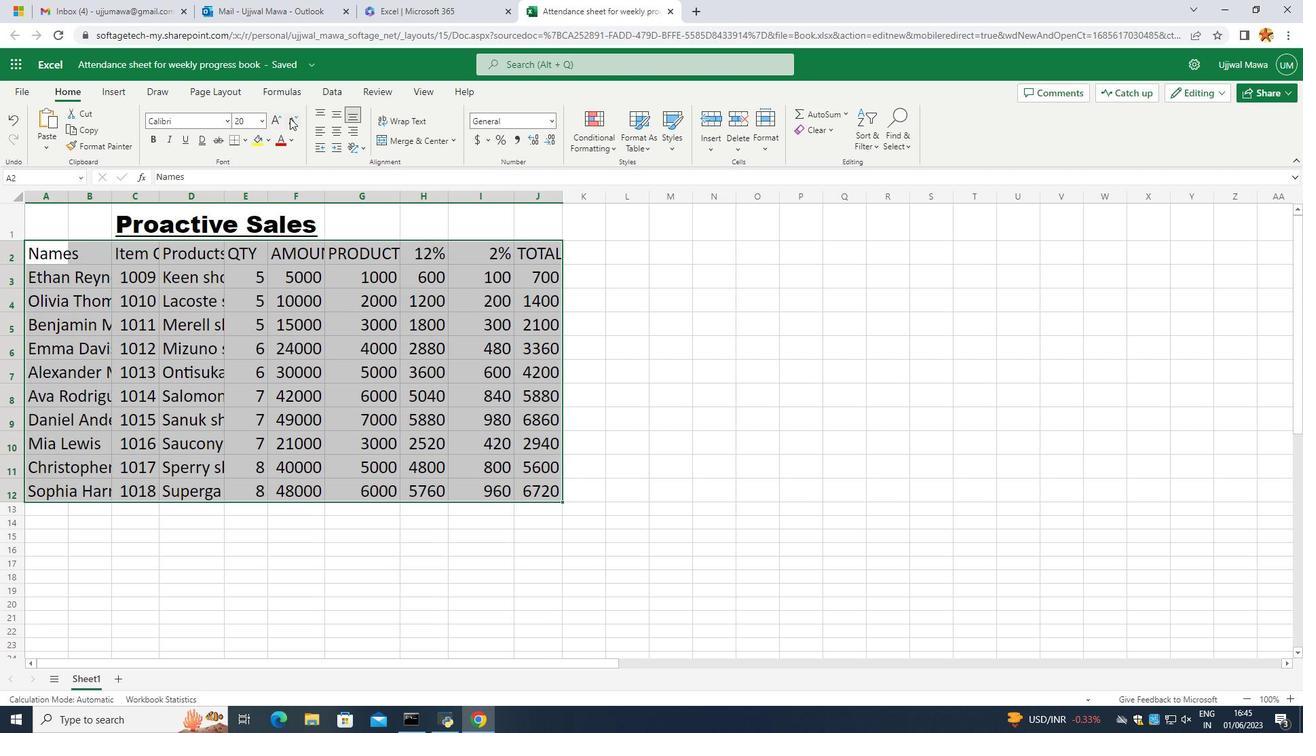 
Action: Mouse moved to (227, 122)
Screenshot: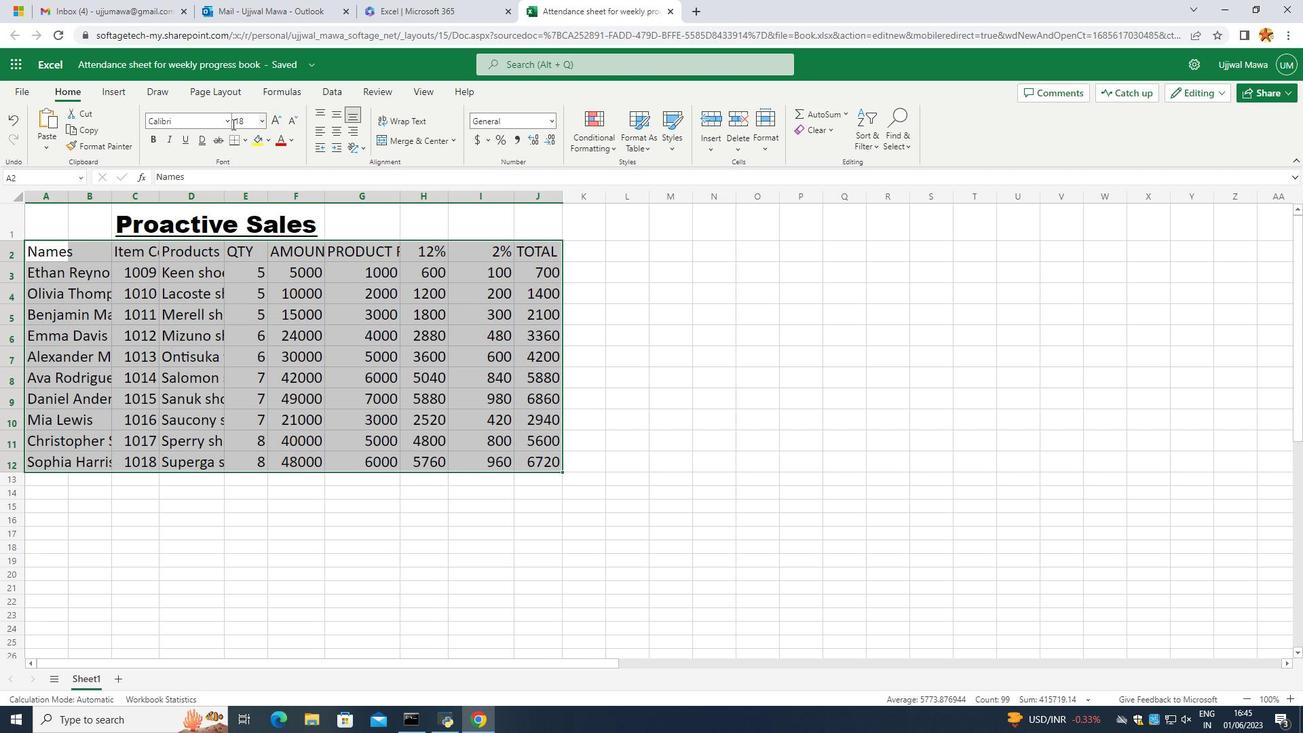 
Action: Mouse pressed left at (227, 122)
Screenshot: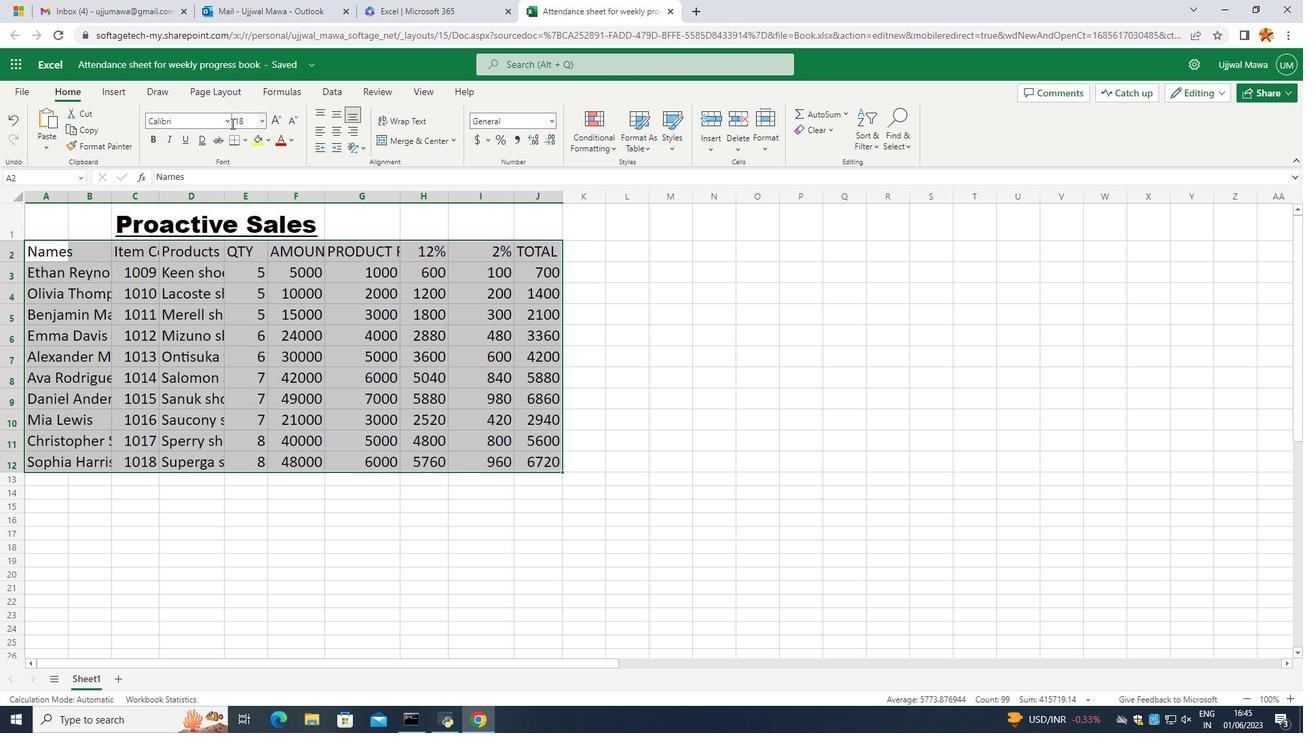 
Action: Mouse moved to (184, 228)
Screenshot: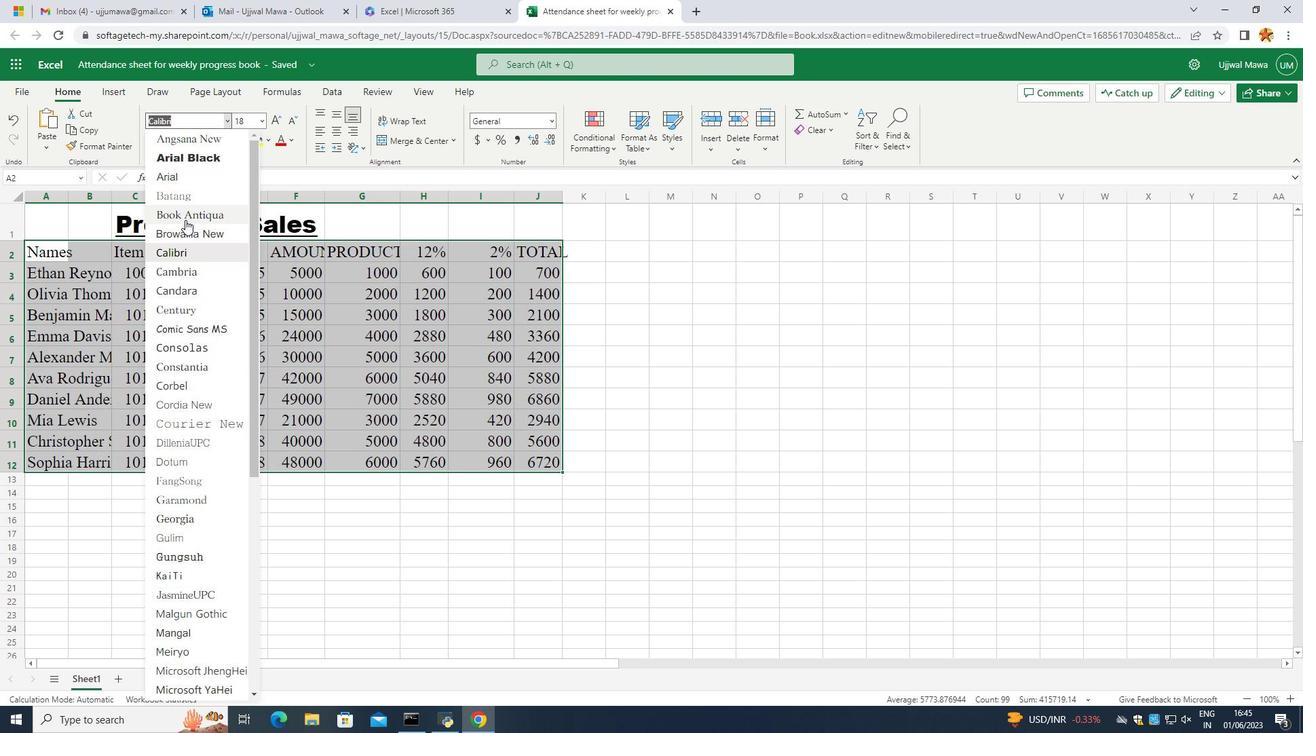 
Action: Mouse pressed left at (184, 228)
Screenshot: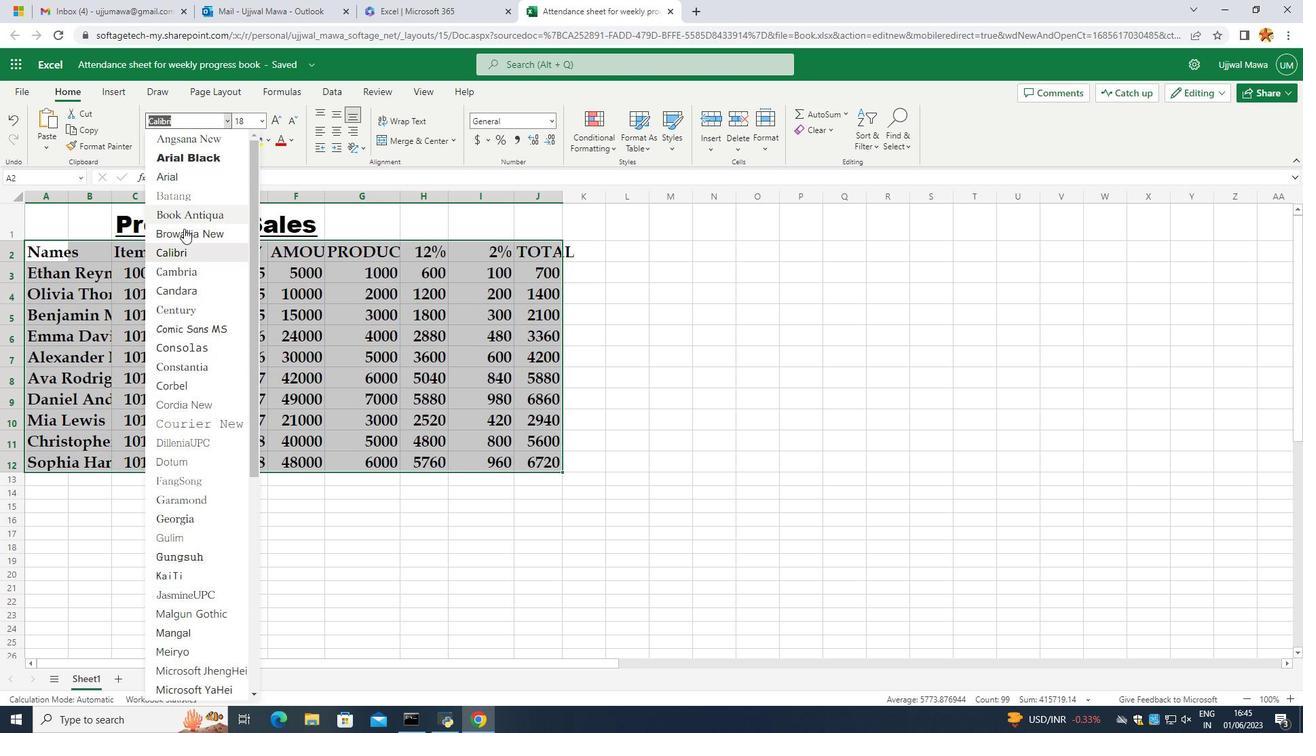 
Action: Mouse moved to (338, 114)
Screenshot: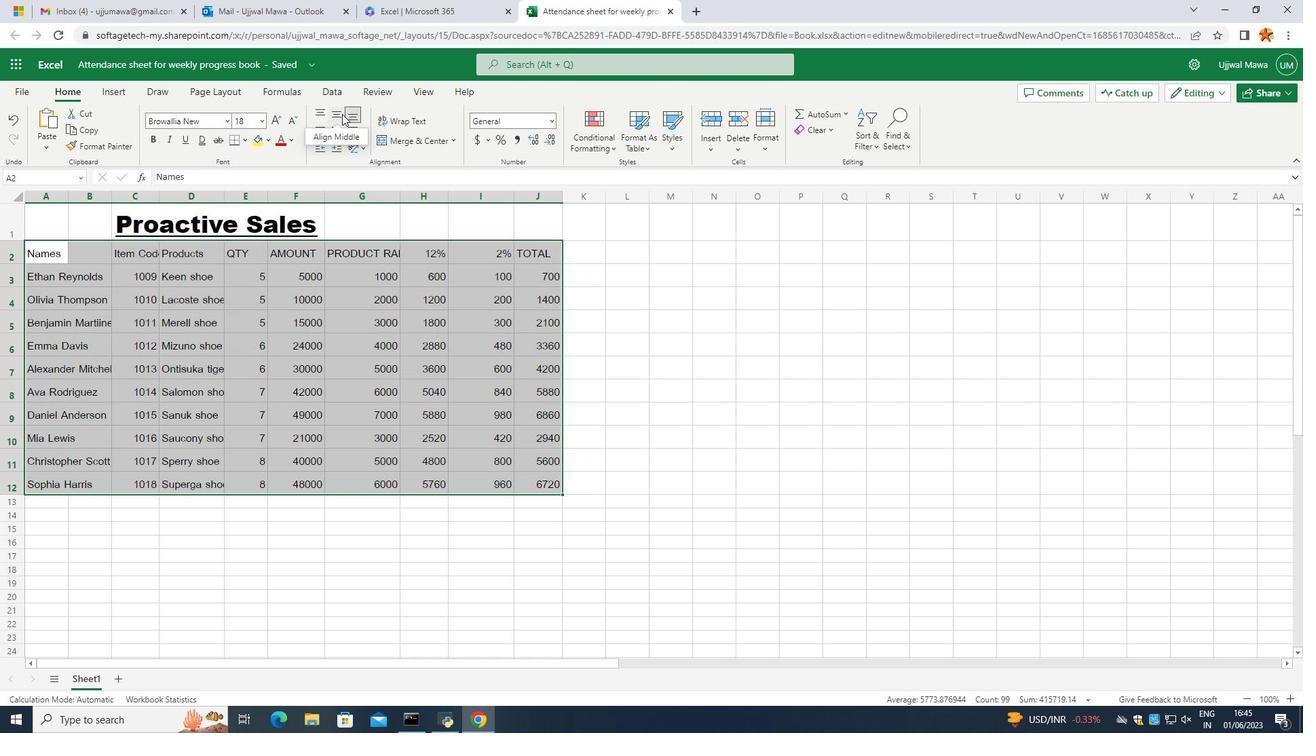 
Action: Mouse pressed left at (338, 114)
Screenshot: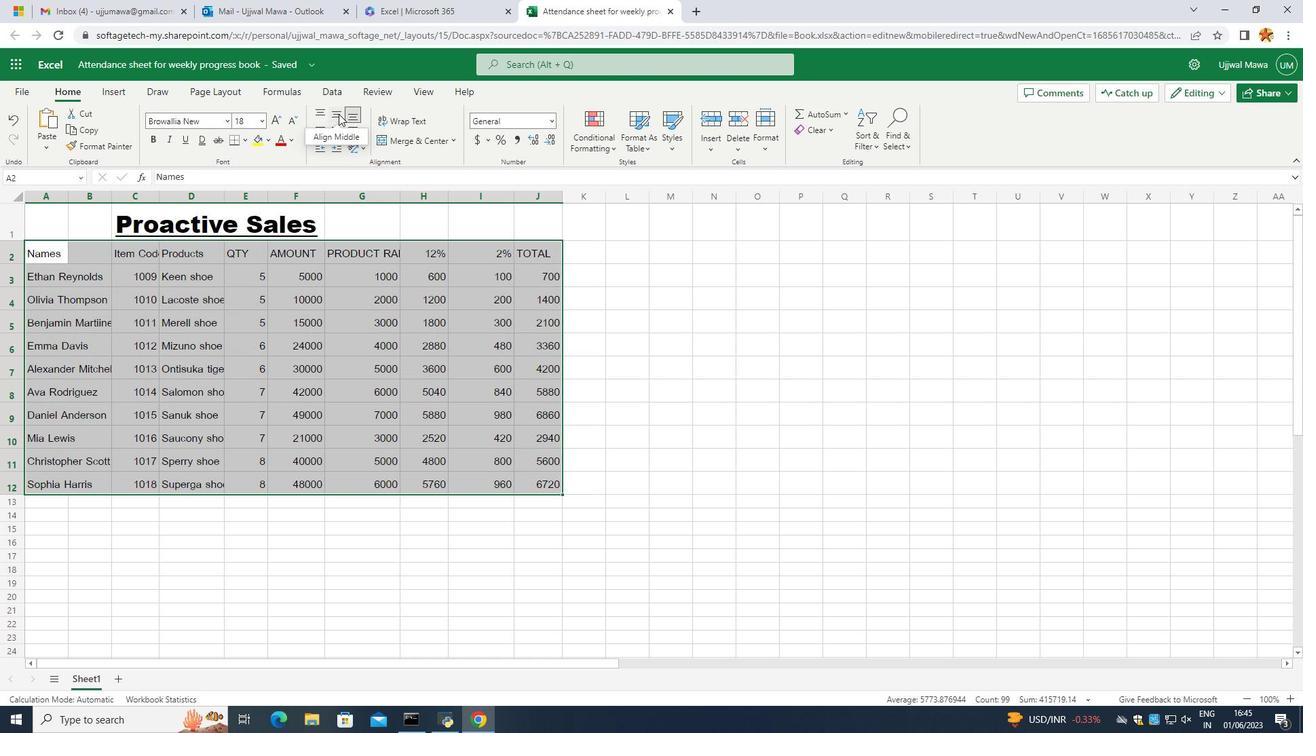 
Action: Mouse moved to (123, 224)
Screenshot: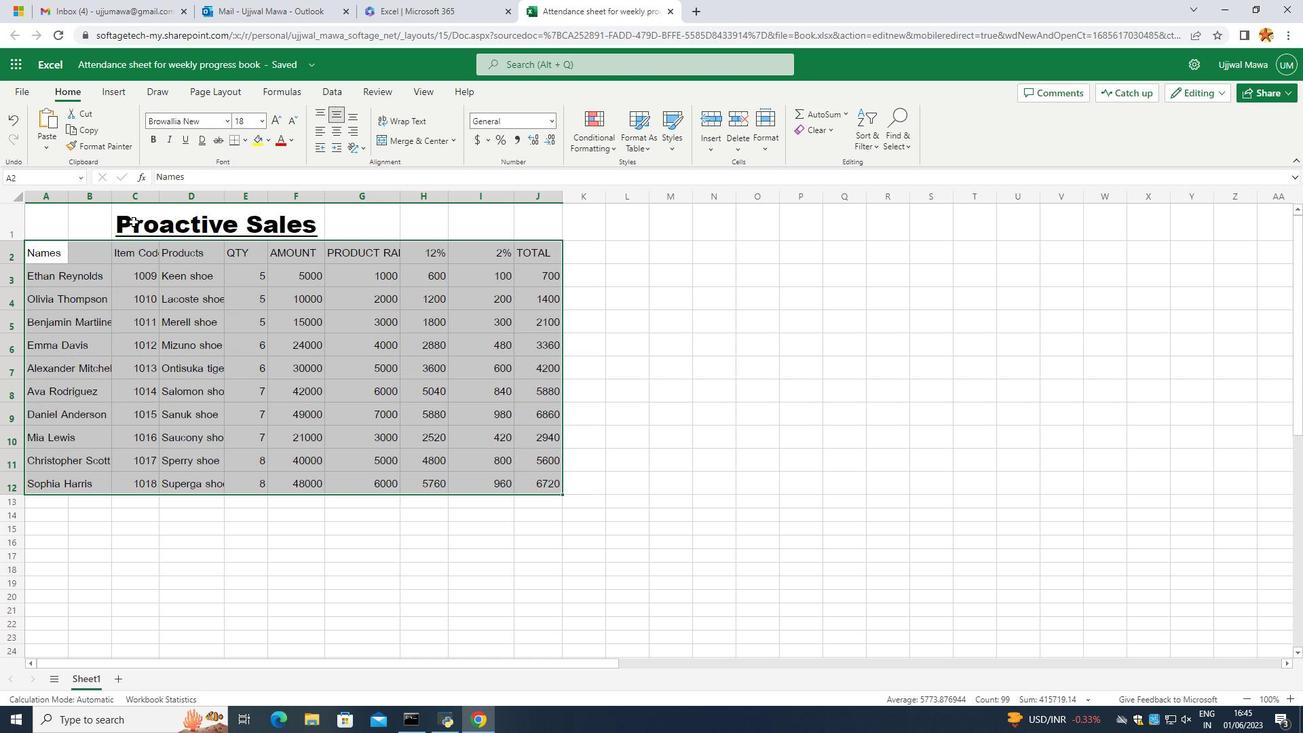 
Action: Mouse pressed left at (123, 224)
Screenshot: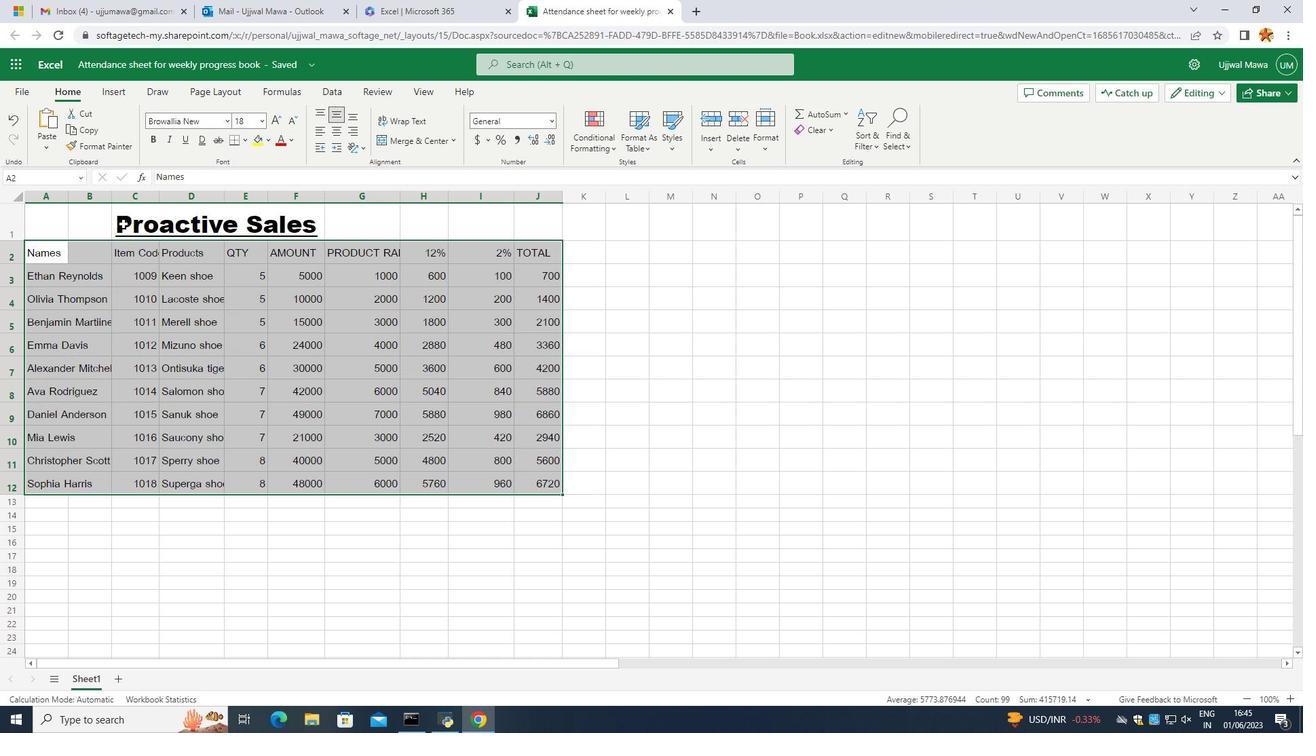 
Action: Mouse moved to (152, 224)
Screenshot: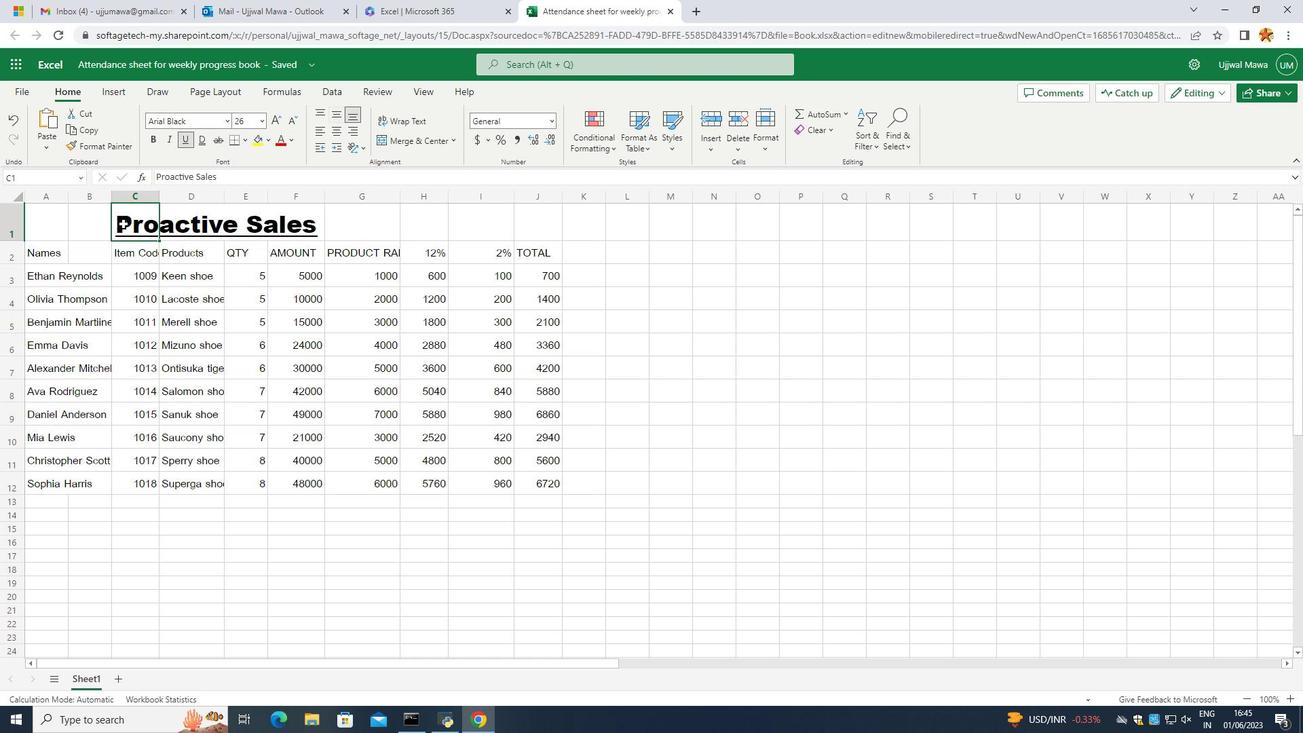 
Action: Mouse pressed left at (152, 224)
Screenshot: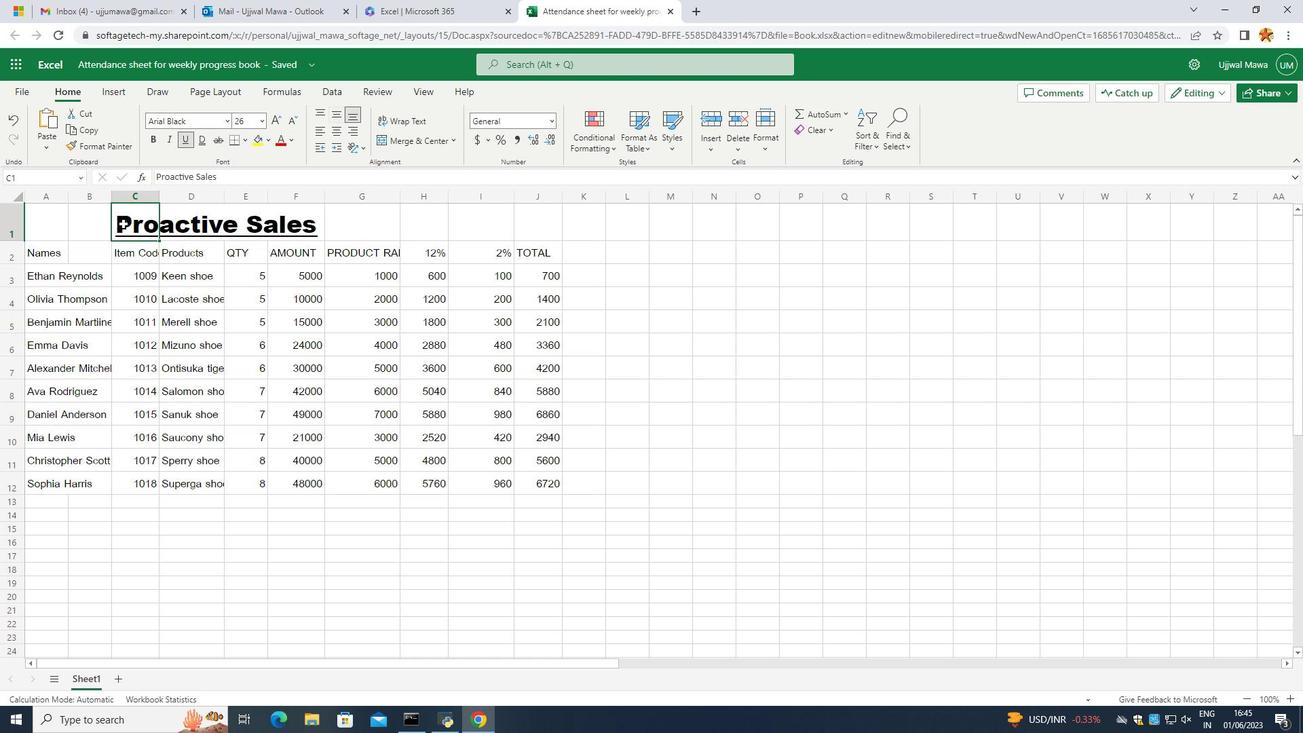 
Action: Mouse moved to (332, 117)
Screenshot: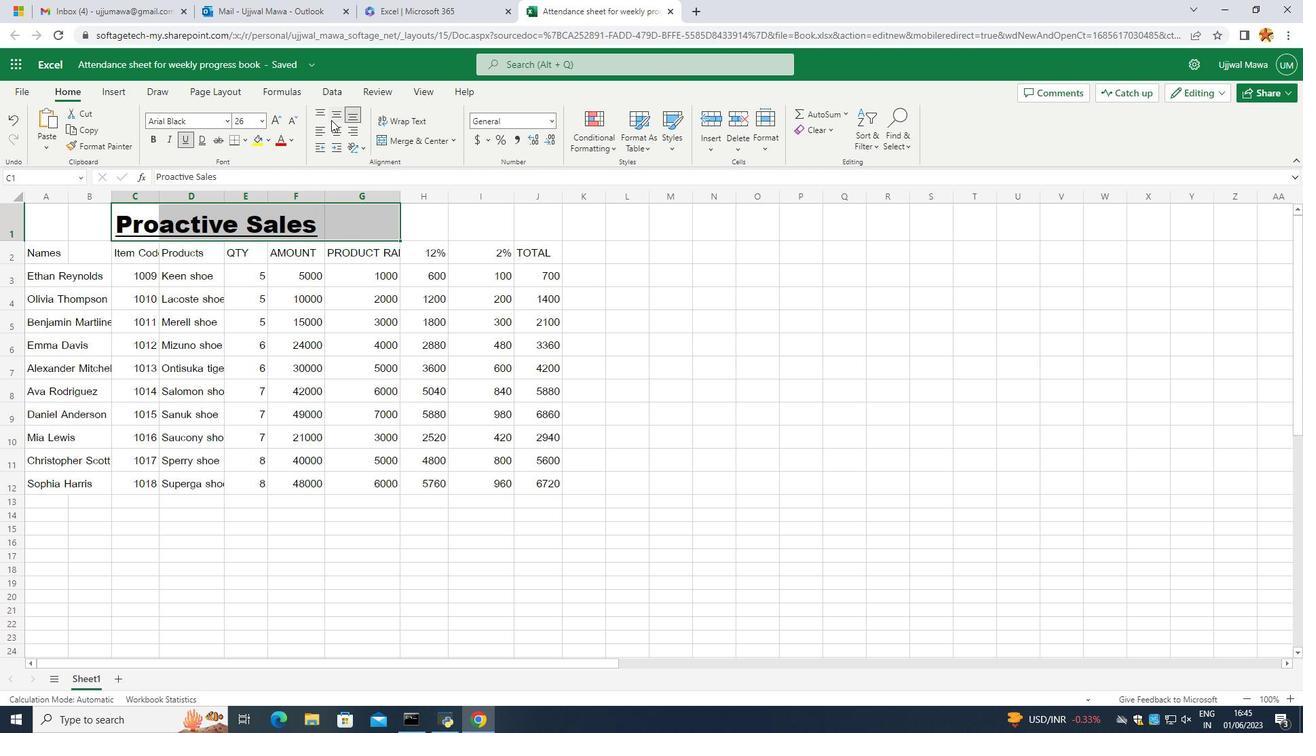 
Action: Mouse pressed left at (332, 117)
Screenshot: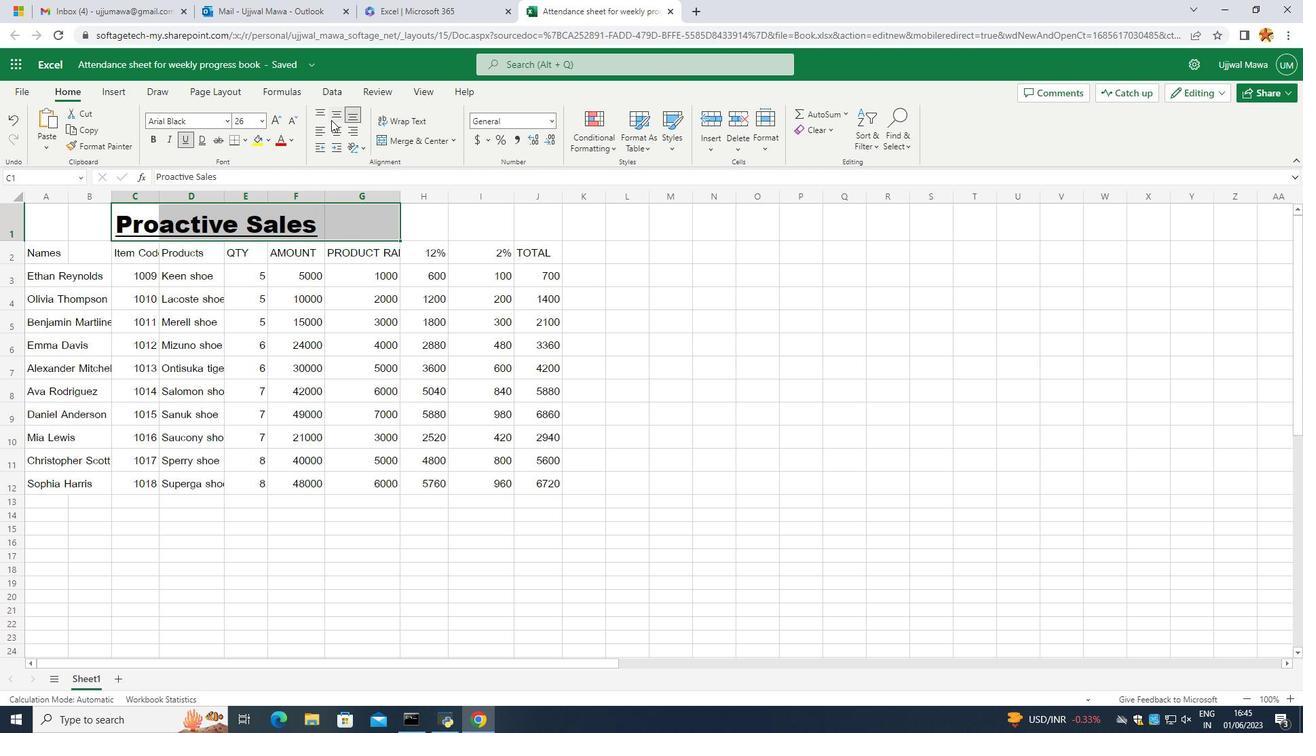 
Action: Mouse moved to (160, 222)
Screenshot: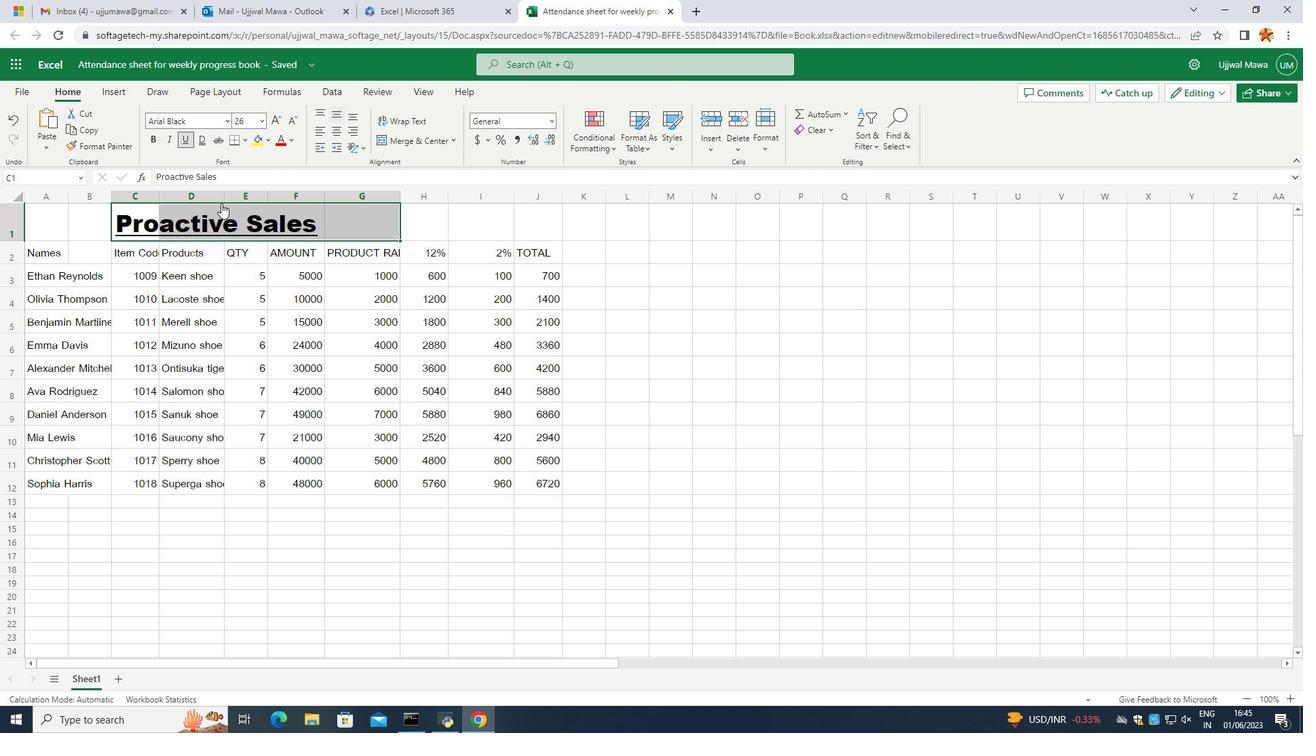 
Action: Mouse pressed left at (160, 222)
Screenshot: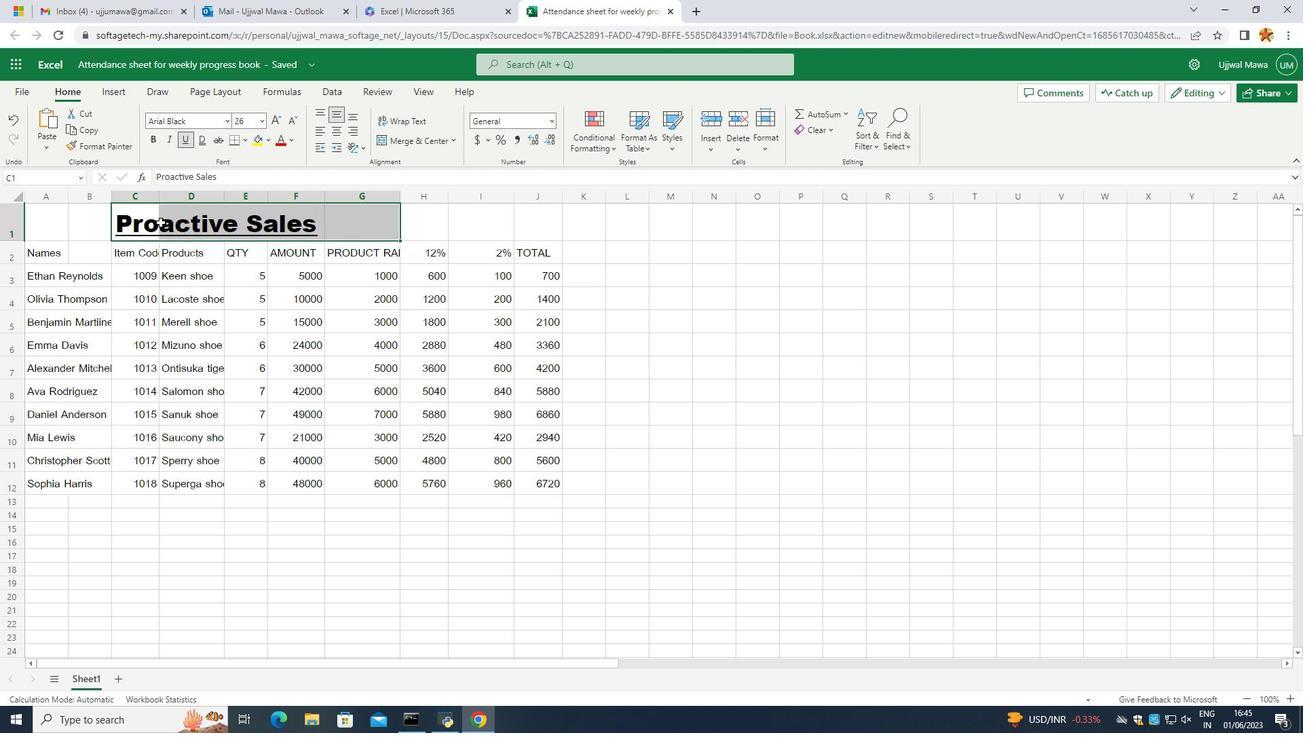 
Action: Mouse moved to (95, 230)
Screenshot: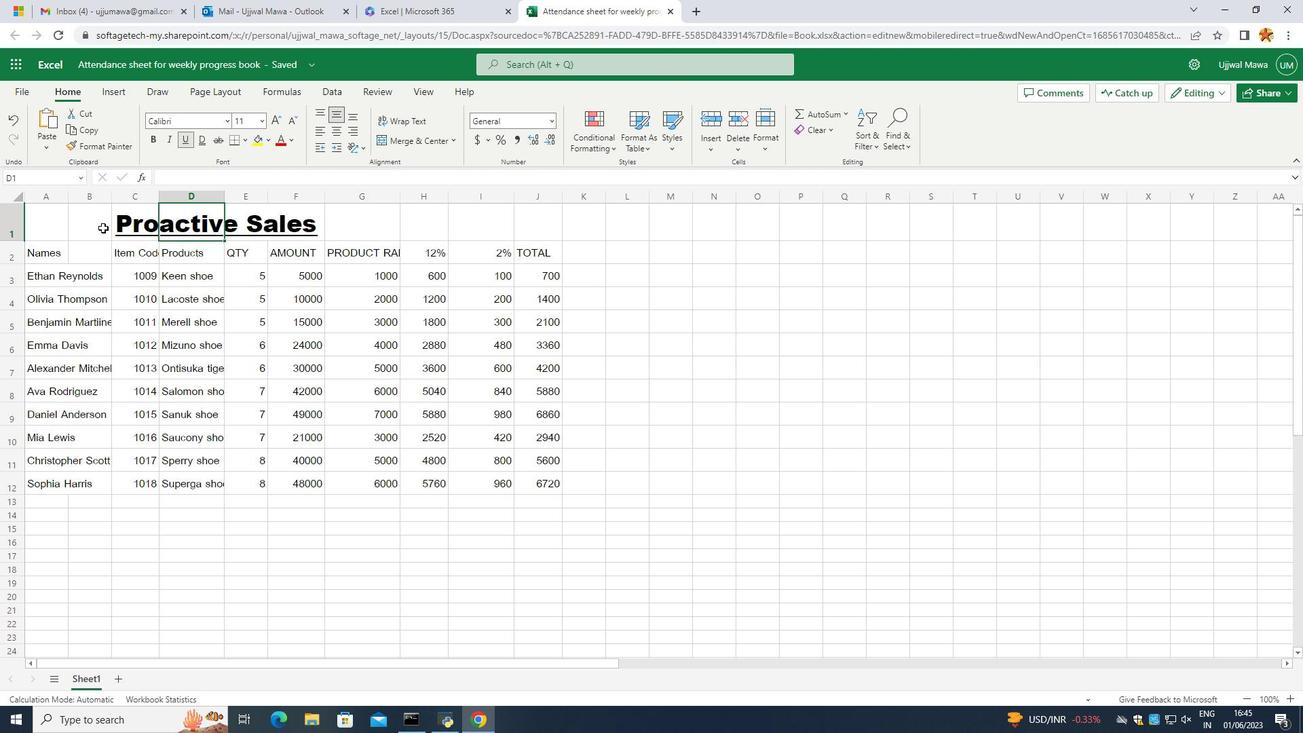 
Action: Mouse pressed left at (95, 230)
Screenshot: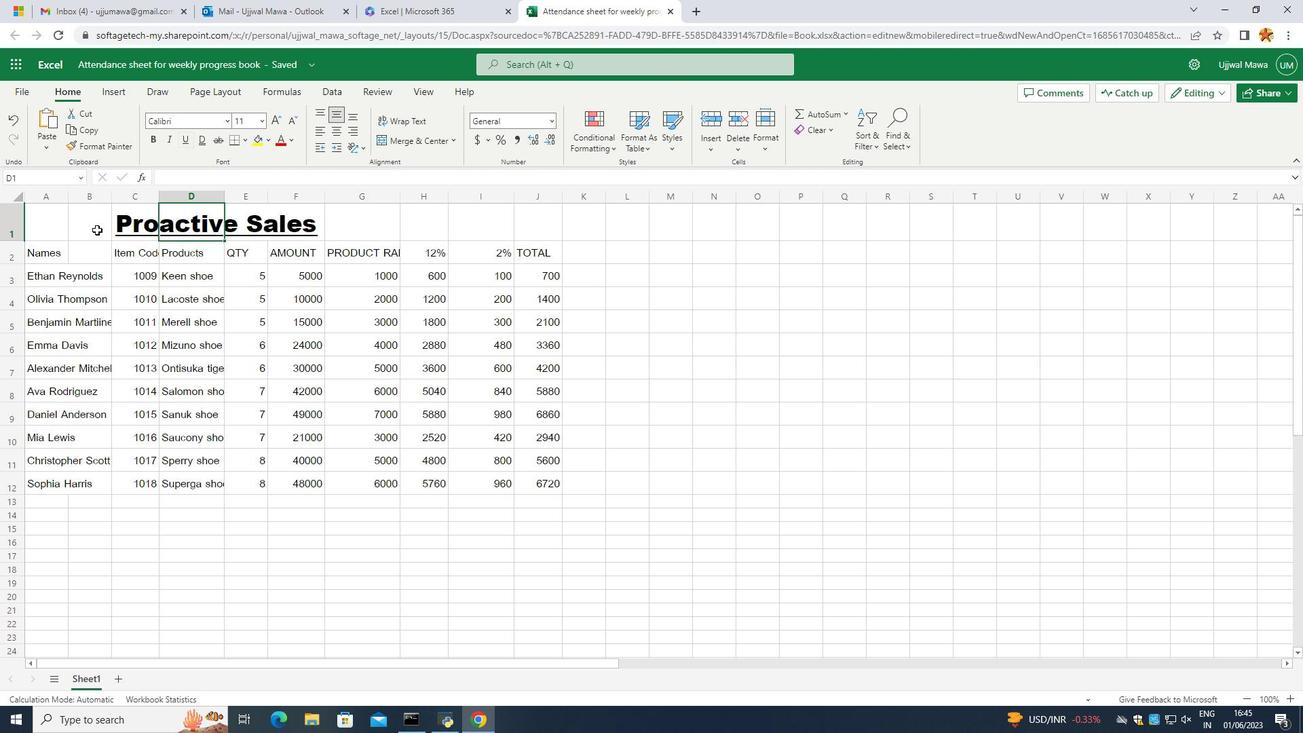 
Action: Mouse moved to (229, 241)
Screenshot: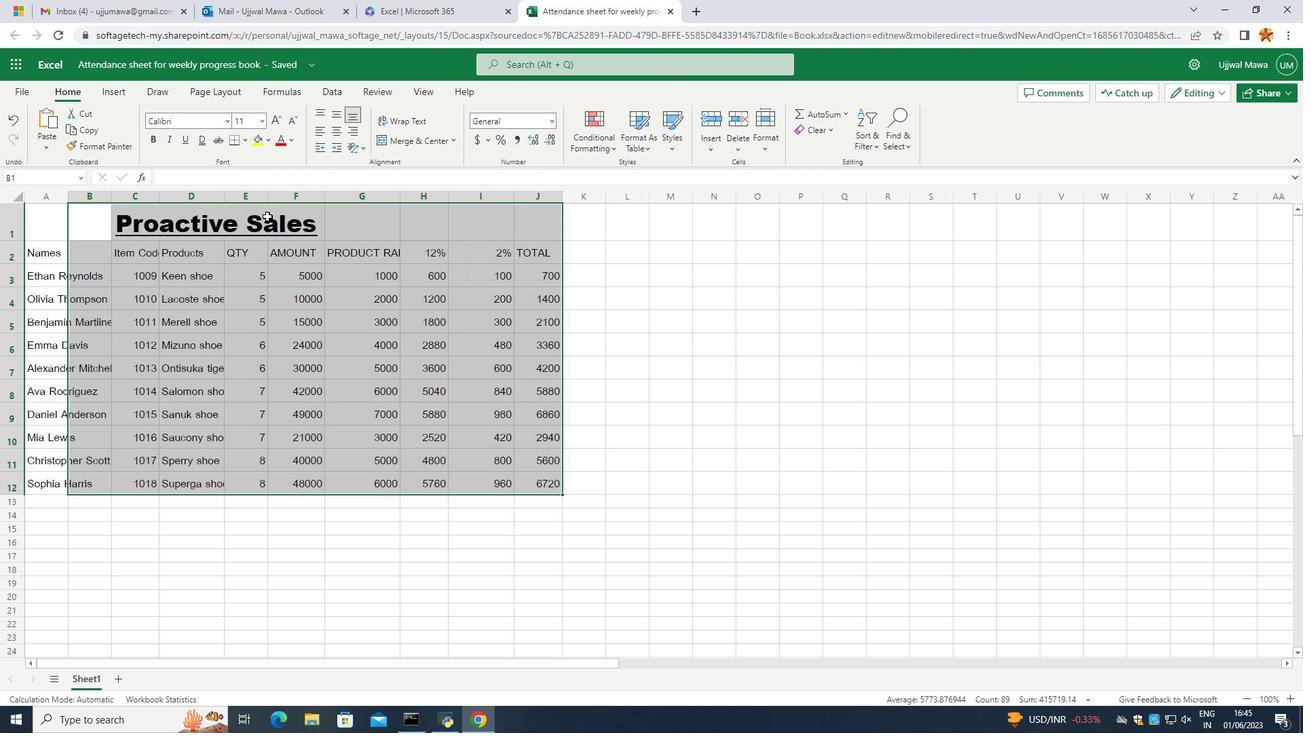 
Action: Mouse pressed left at (229, 241)
Screenshot: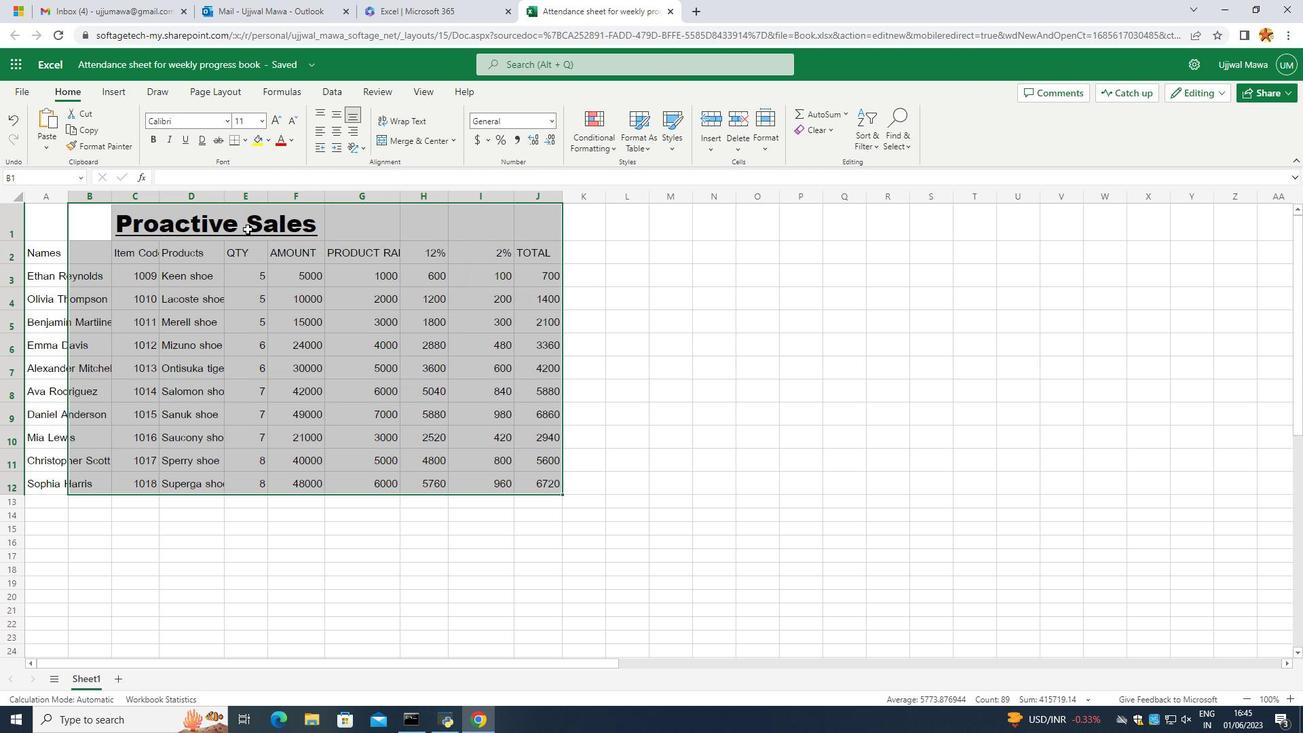 
Action: Mouse moved to (42, 228)
Screenshot: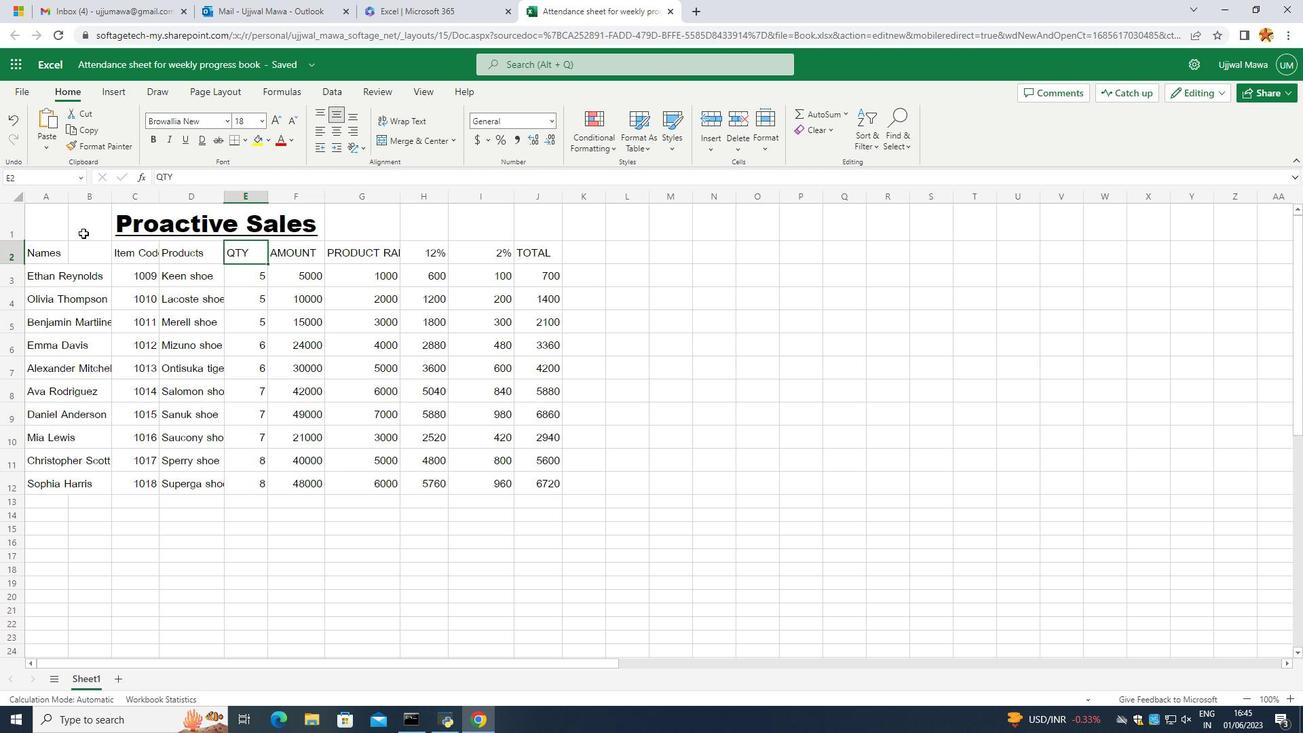 
Action: Mouse pressed left at (42, 228)
Screenshot: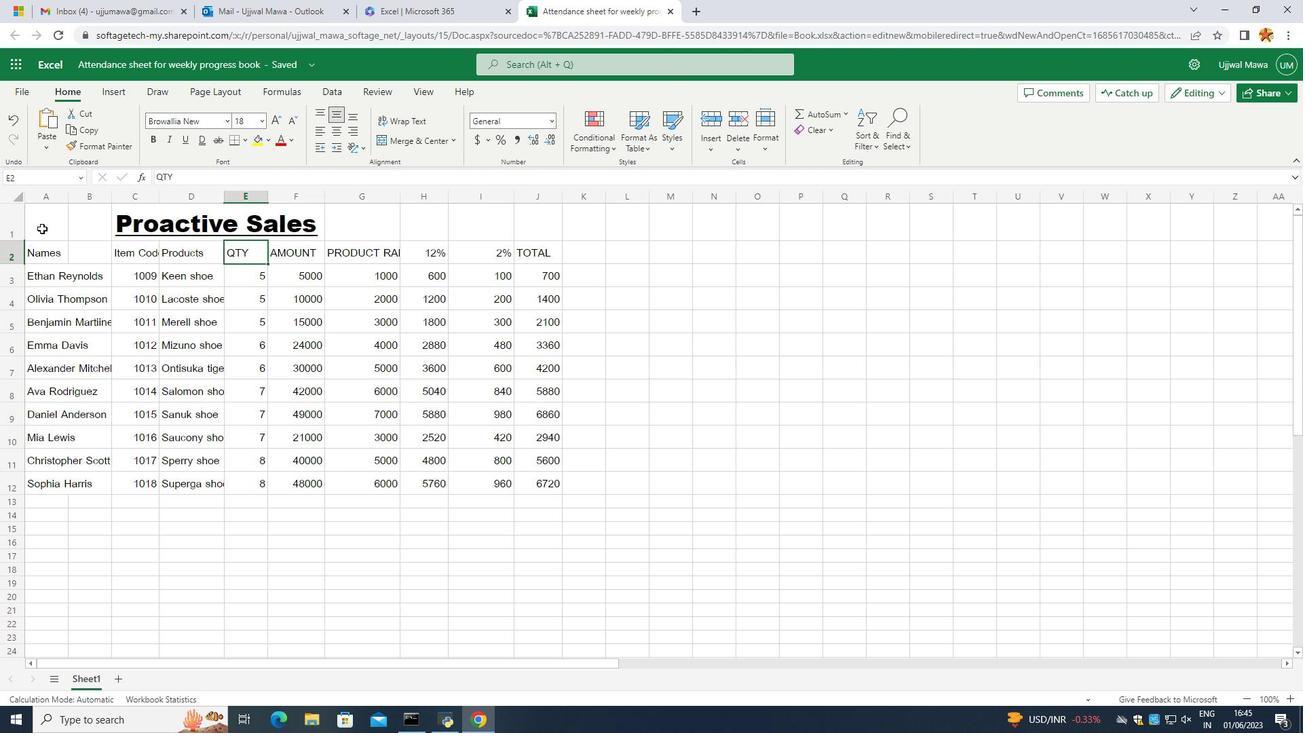
Action: Mouse moved to (139, 230)
Screenshot: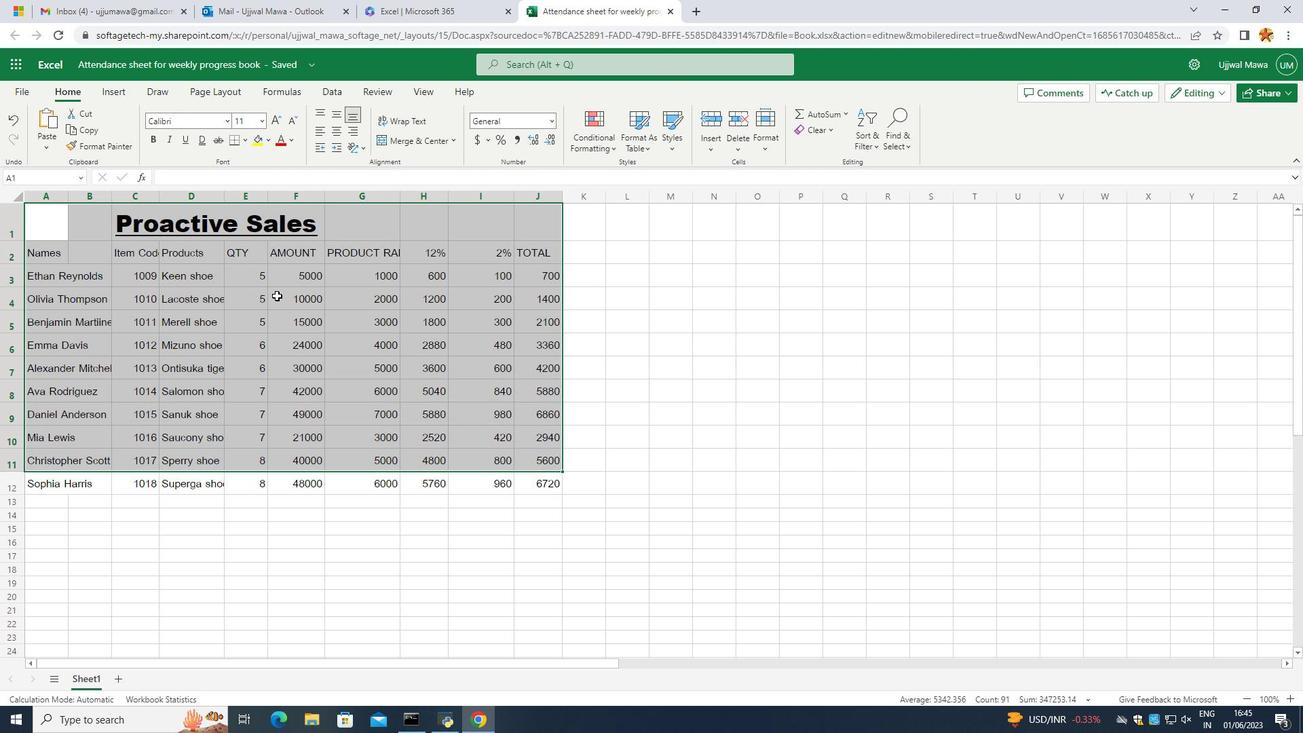 
Action: Mouse pressed left at (139, 230)
Screenshot: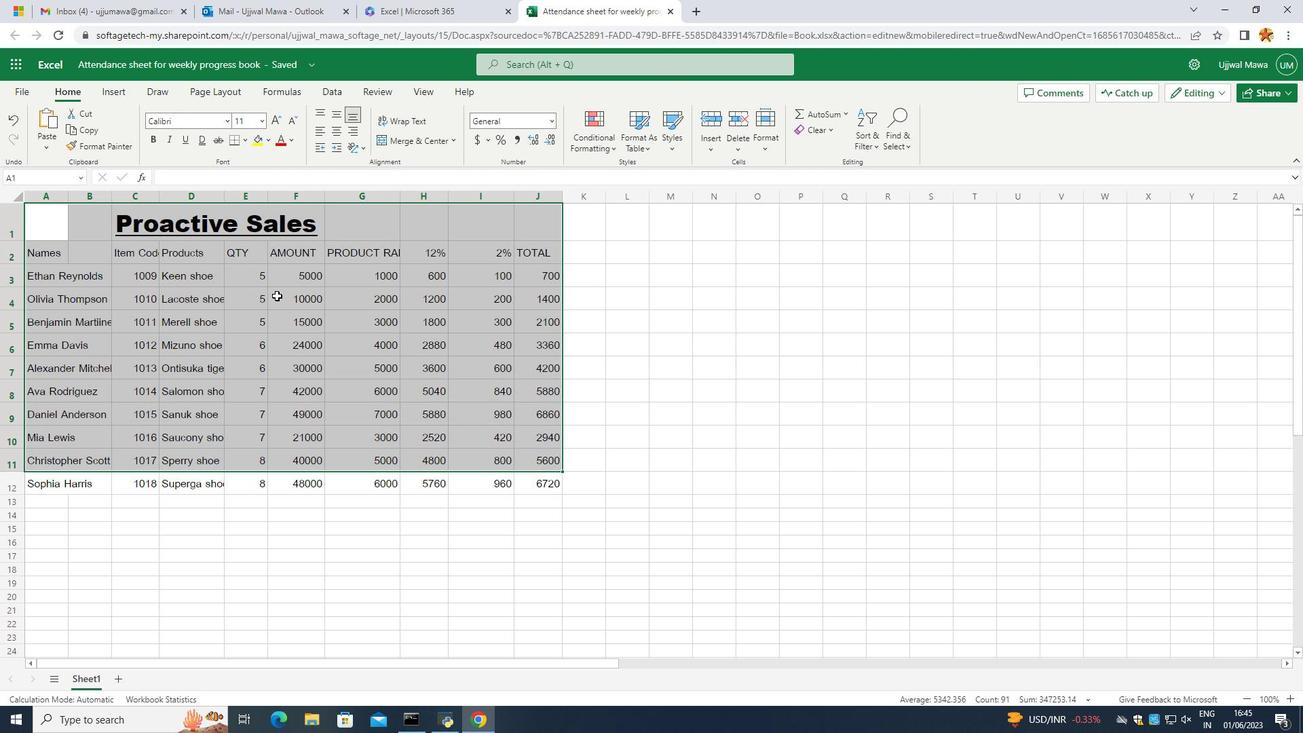 
Action: Mouse moved to (51, 222)
Screenshot: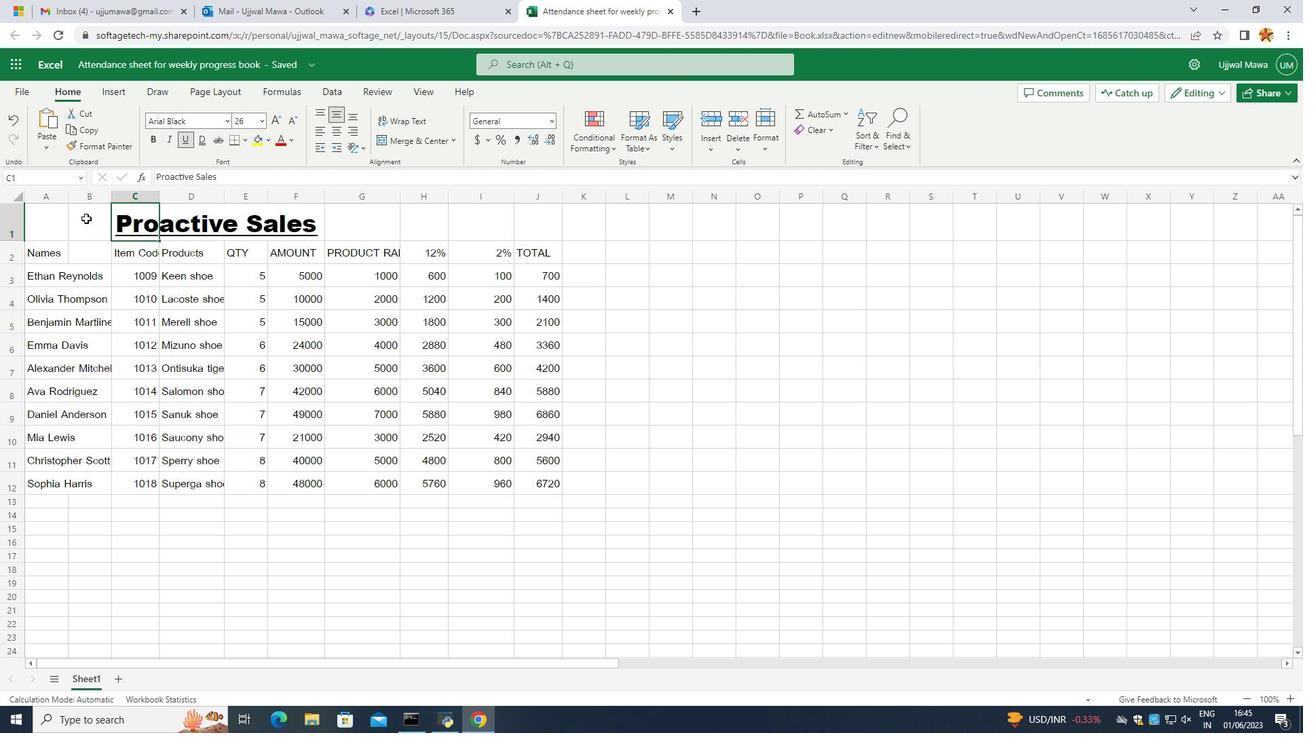 
Action: Mouse pressed left at (51, 222)
Screenshot: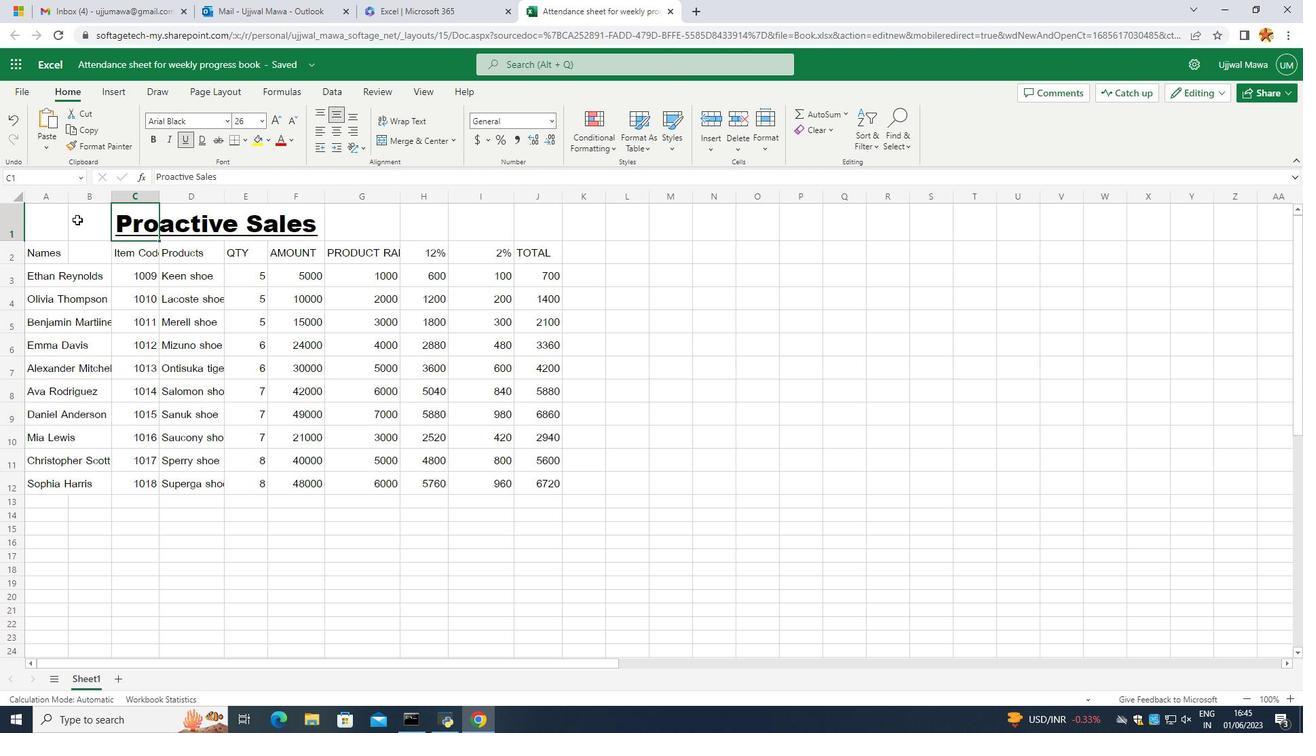 
Action: Mouse moved to (314, 130)
Screenshot: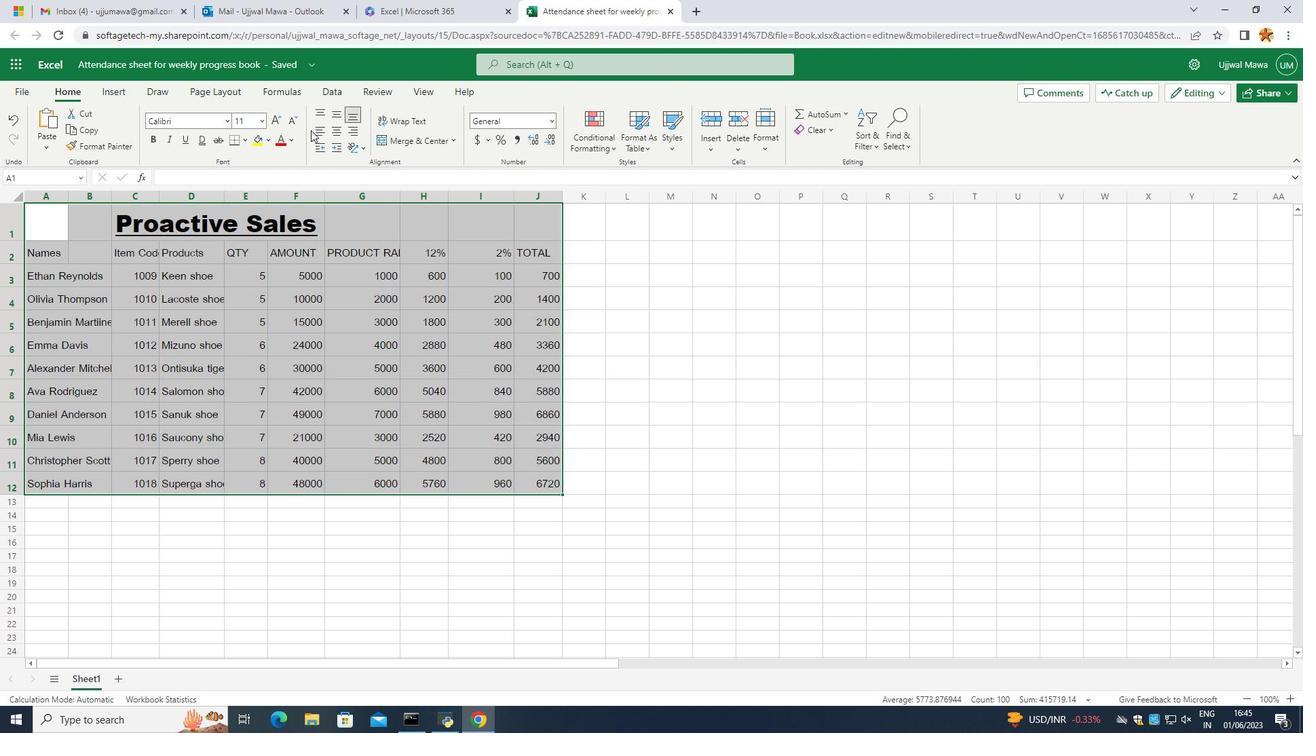 
Action: Mouse pressed left at (314, 130)
Screenshot: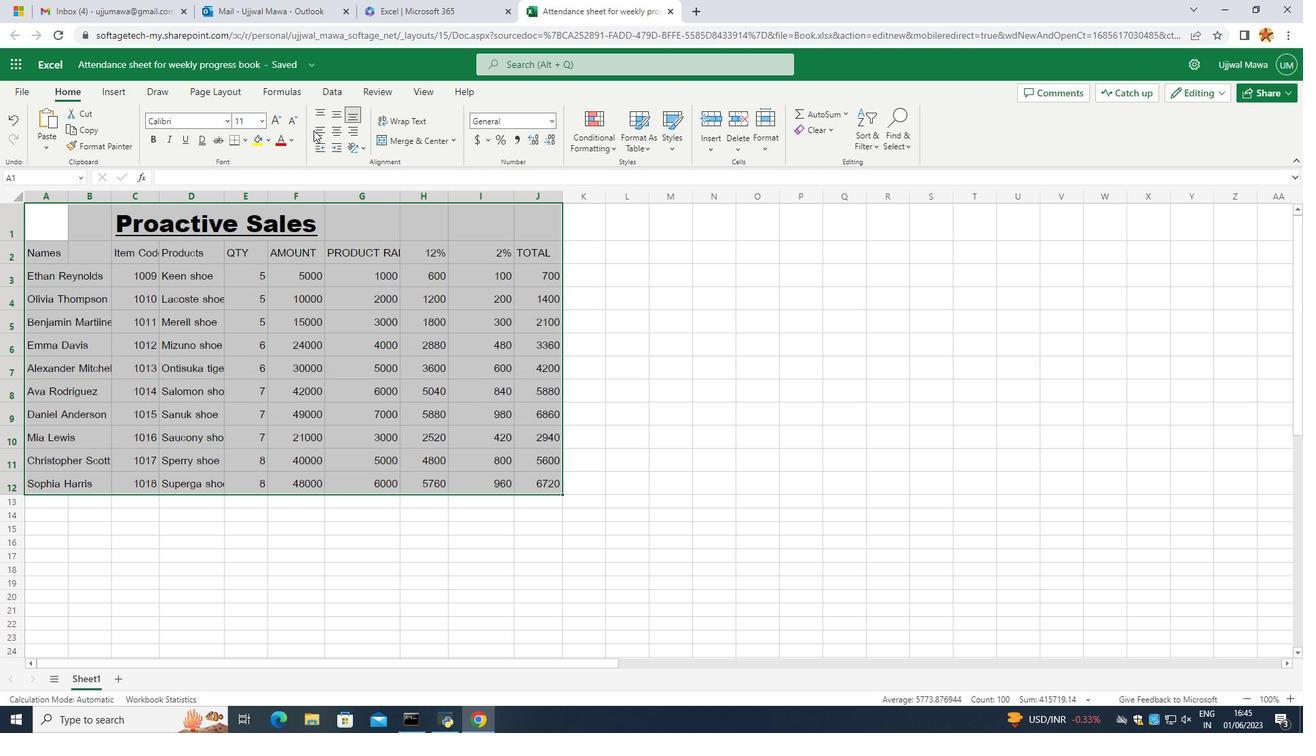 
Action: Mouse moved to (336, 112)
Screenshot: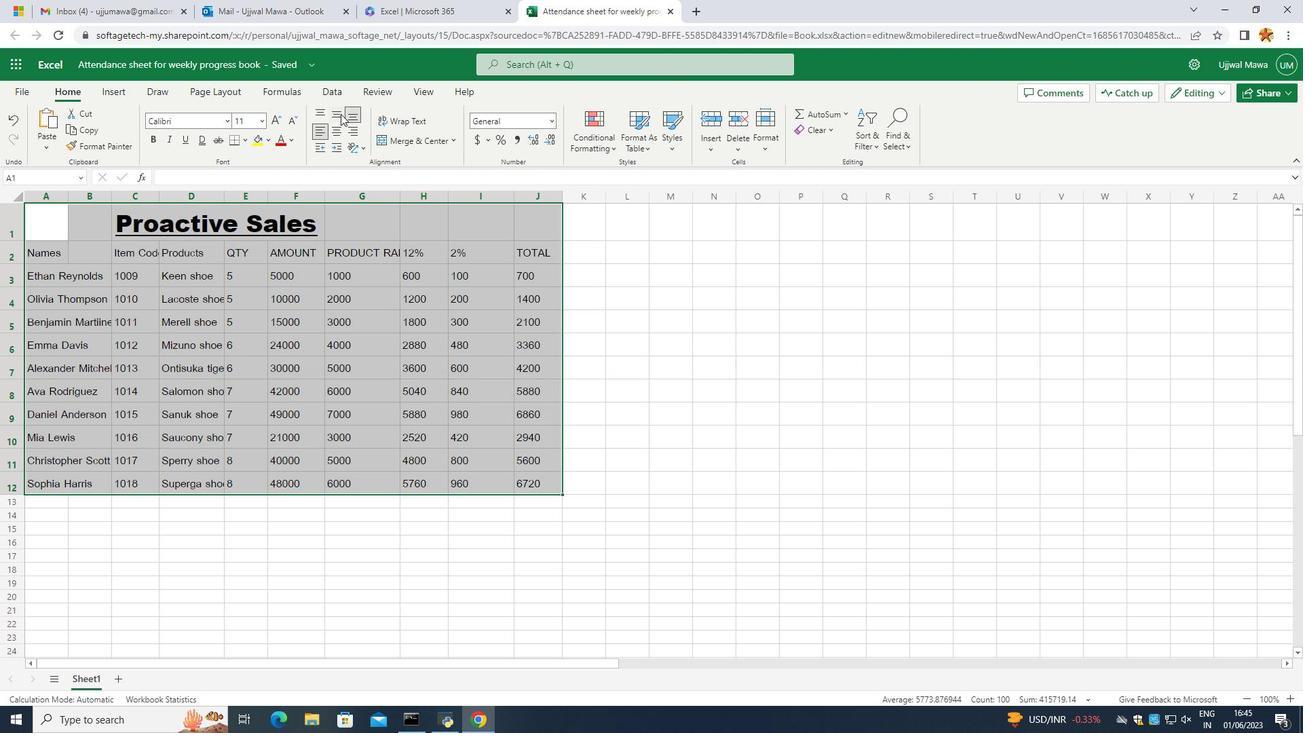 
Action: Mouse pressed left at (336, 112)
Screenshot: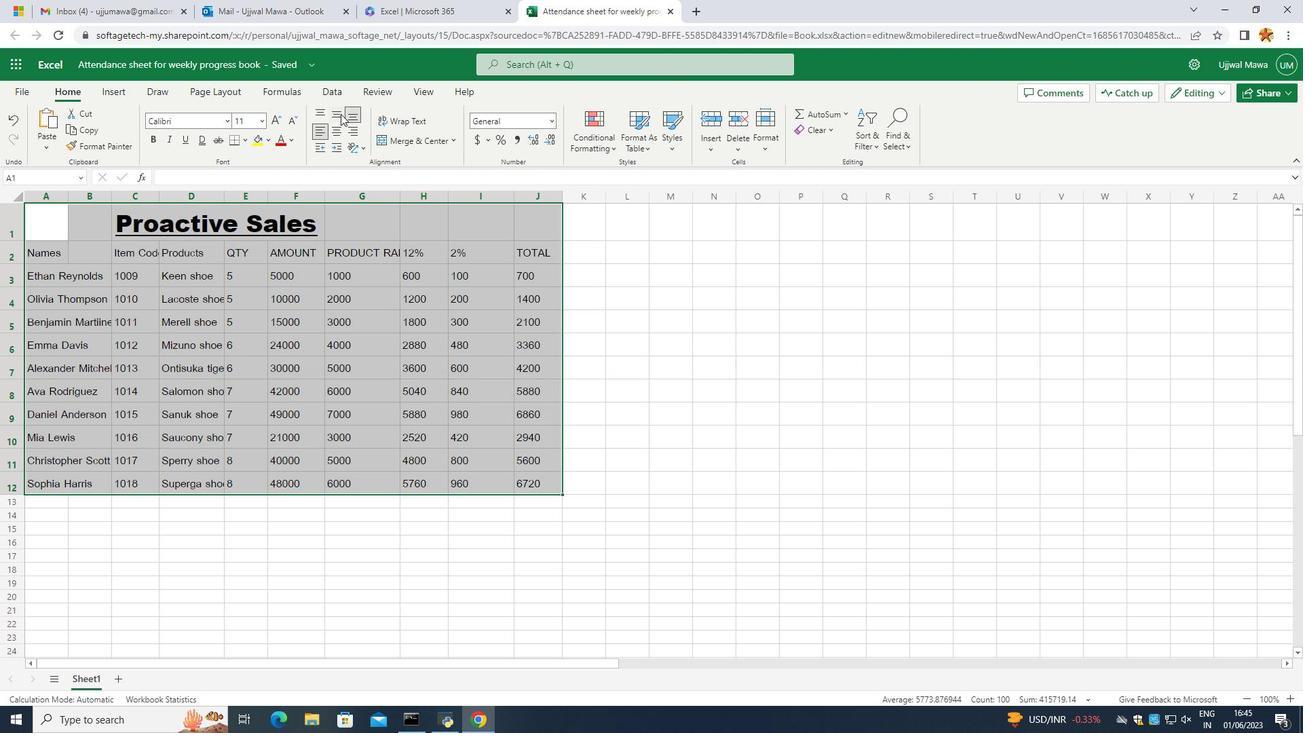 
Action: Mouse moved to (307, 152)
Screenshot: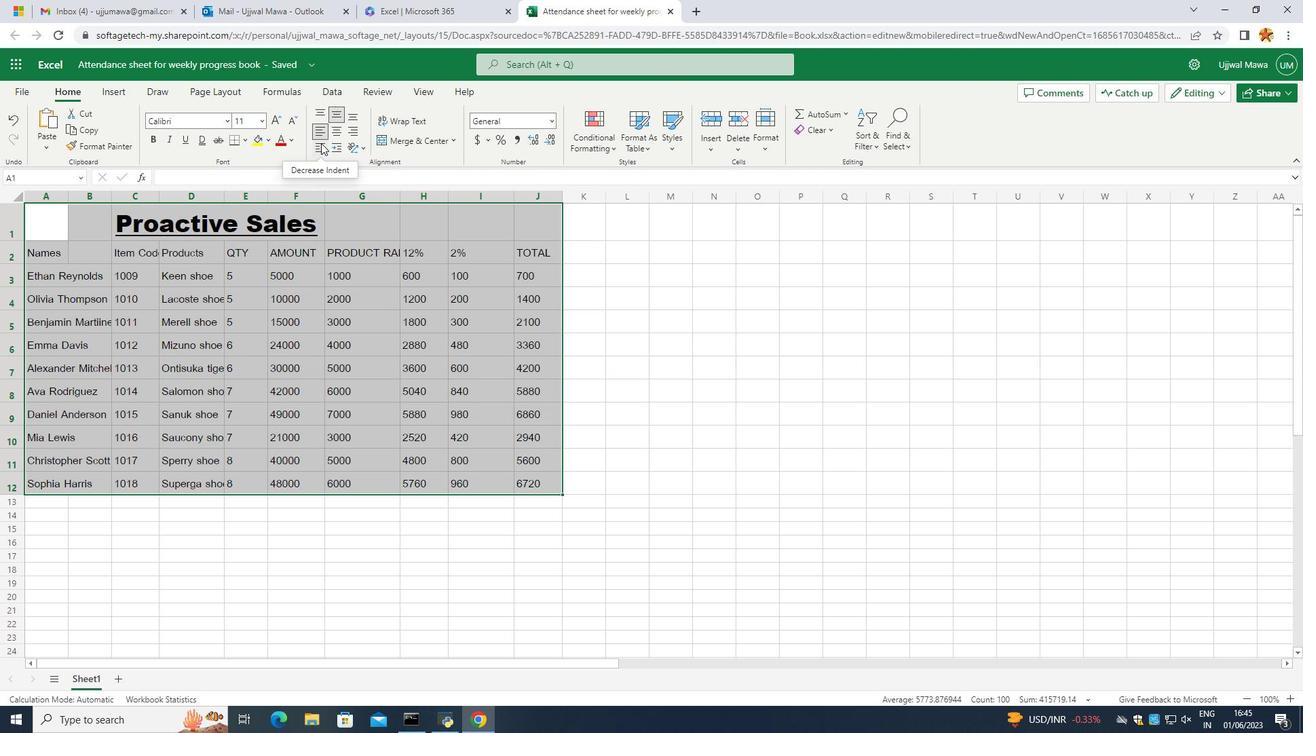 
